 Task: Search one way flight ticket for 3 adults, 3 children in business from Daytona Beach: Daytona Beach International Airport to Raleigh: Raleigh-durham International Airport on 8-5-2023. Choice of flights is Westjet. Number of bags: 1 carry on bag and 3 checked bags. Price is upto 25000. Outbound departure time preference is 7:30.
Action: Mouse moved to (374, 154)
Screenshot: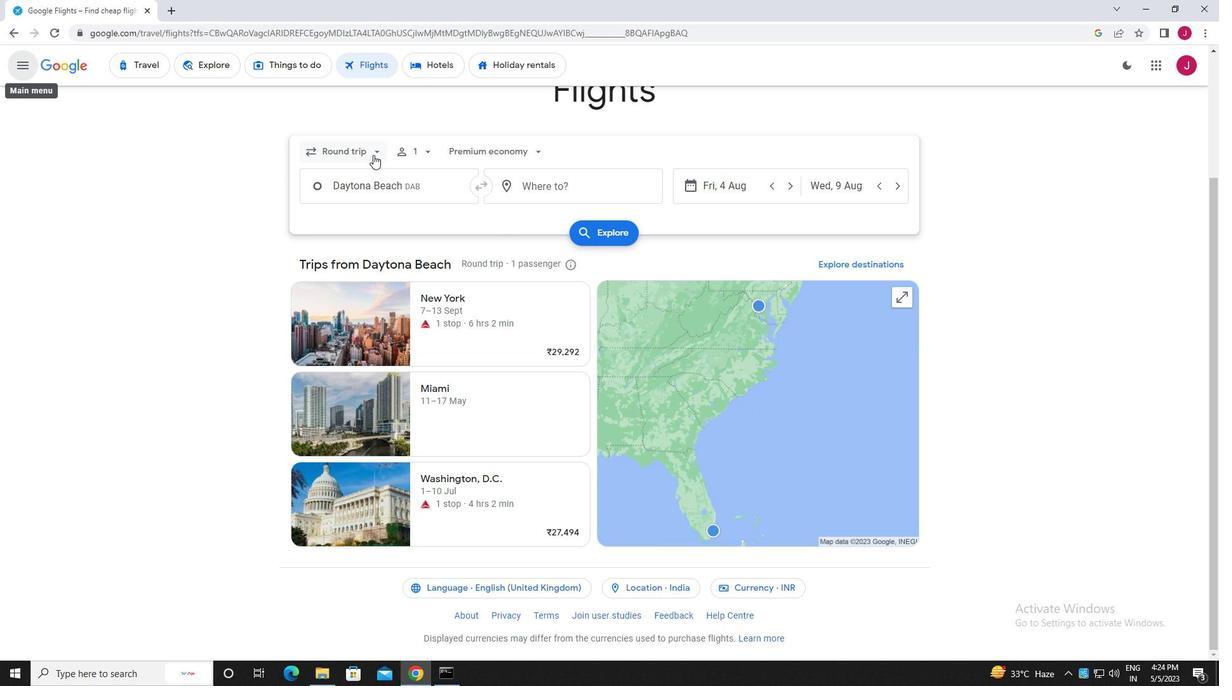 
Action: Mouse pressed left at (374, 154)
Screenshot: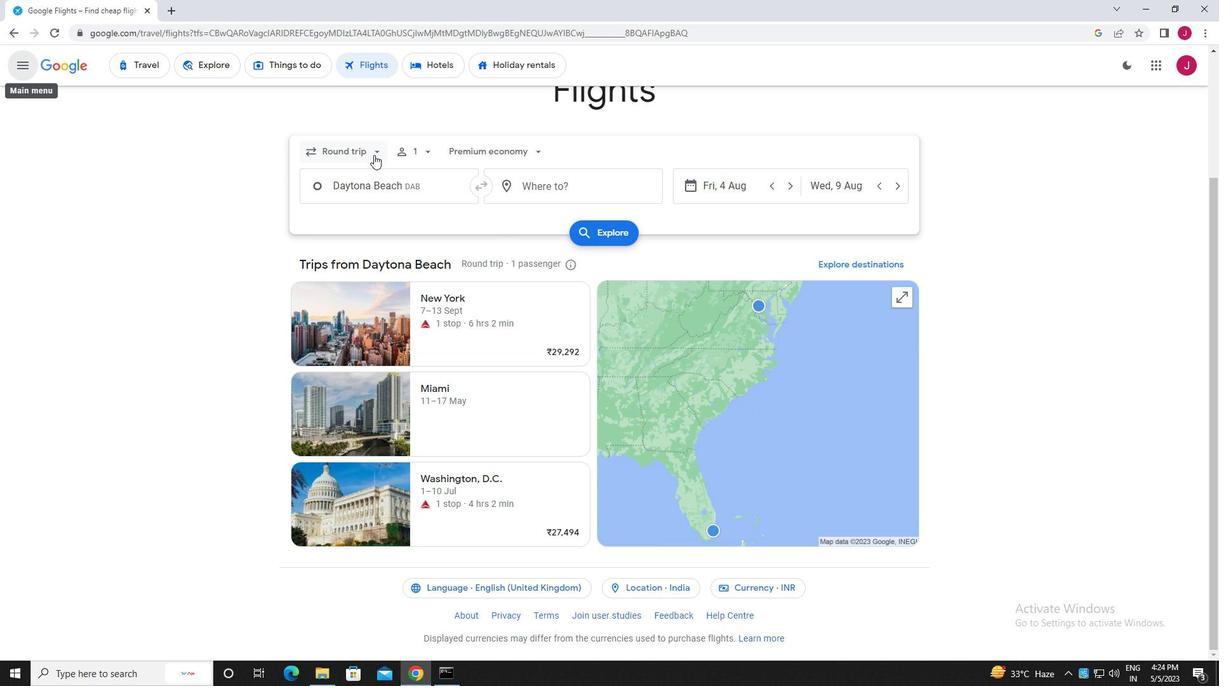 
Action: Mouse moved to (364, 207)
Screenshot: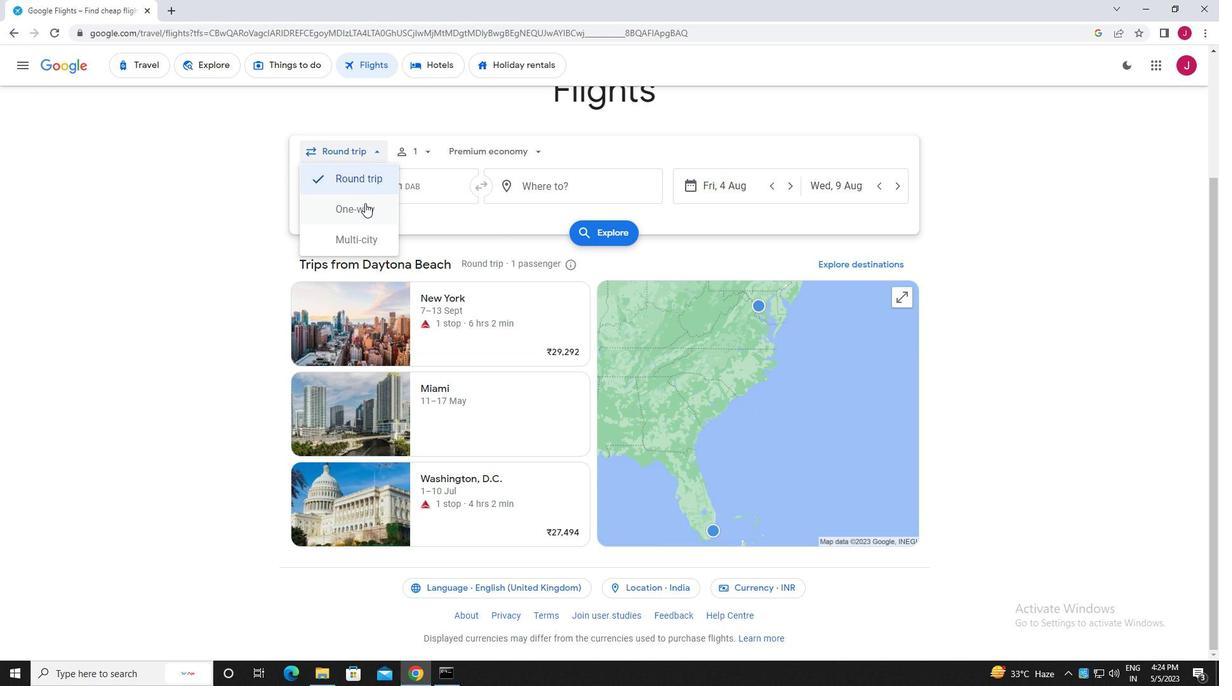 
Action: Mouse pressed left at (364, 207)
Screenshot: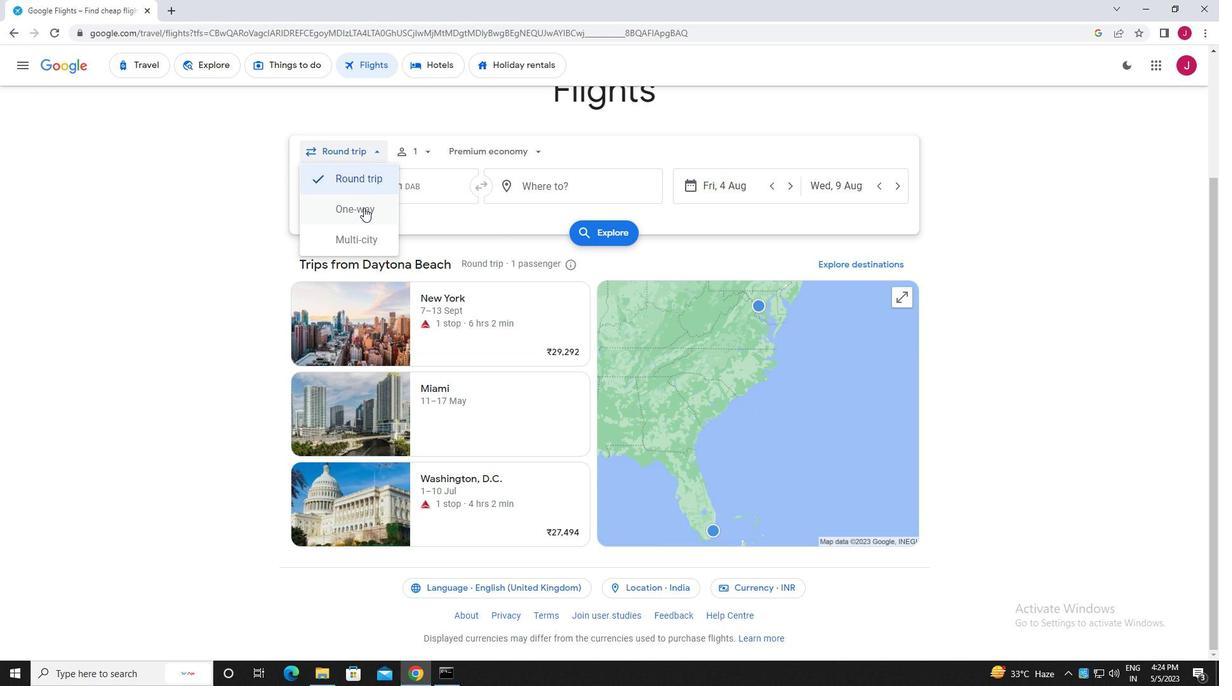 
Action: Mouse moved to (419, 152)
Screenshot: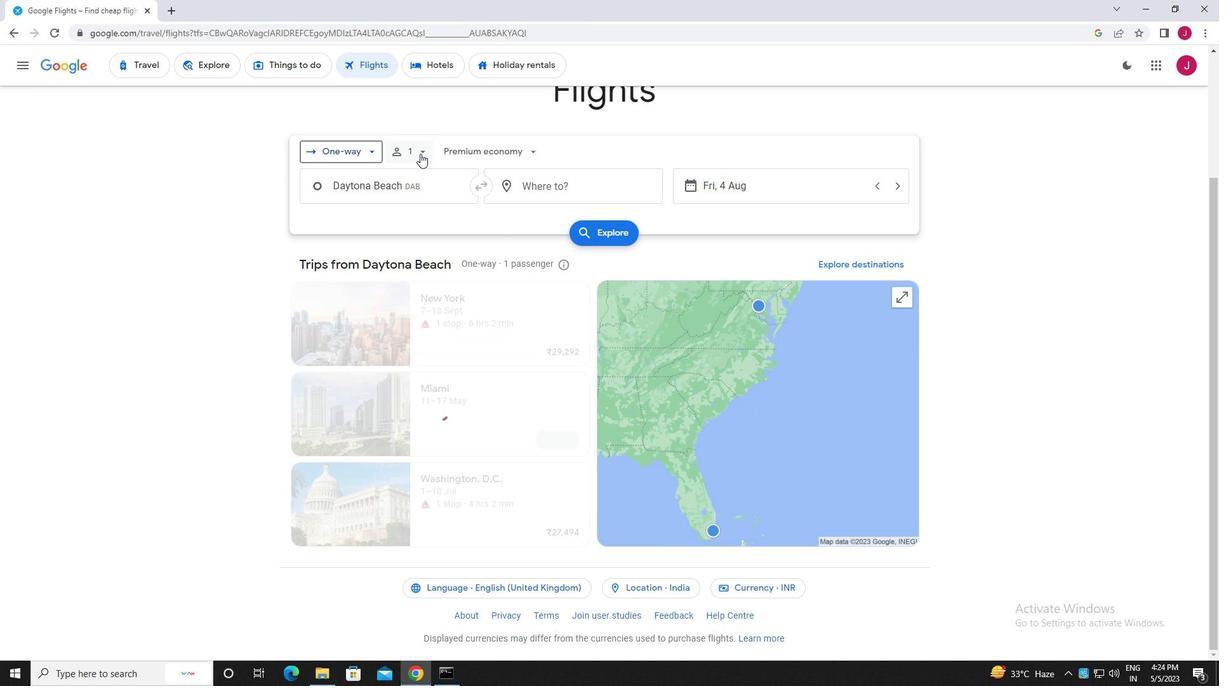 
Action: Mouse pressed left at (419, 152)
Screenshot: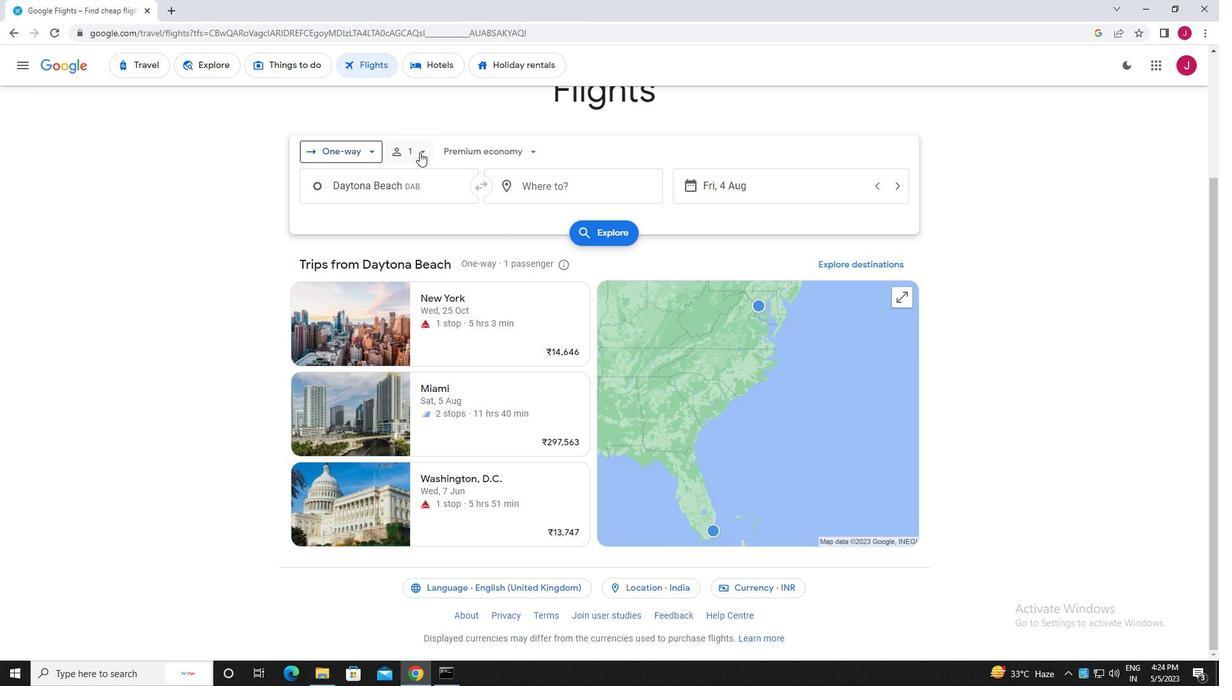 
Action: Mouse moved to (519, 184)
Screenshot: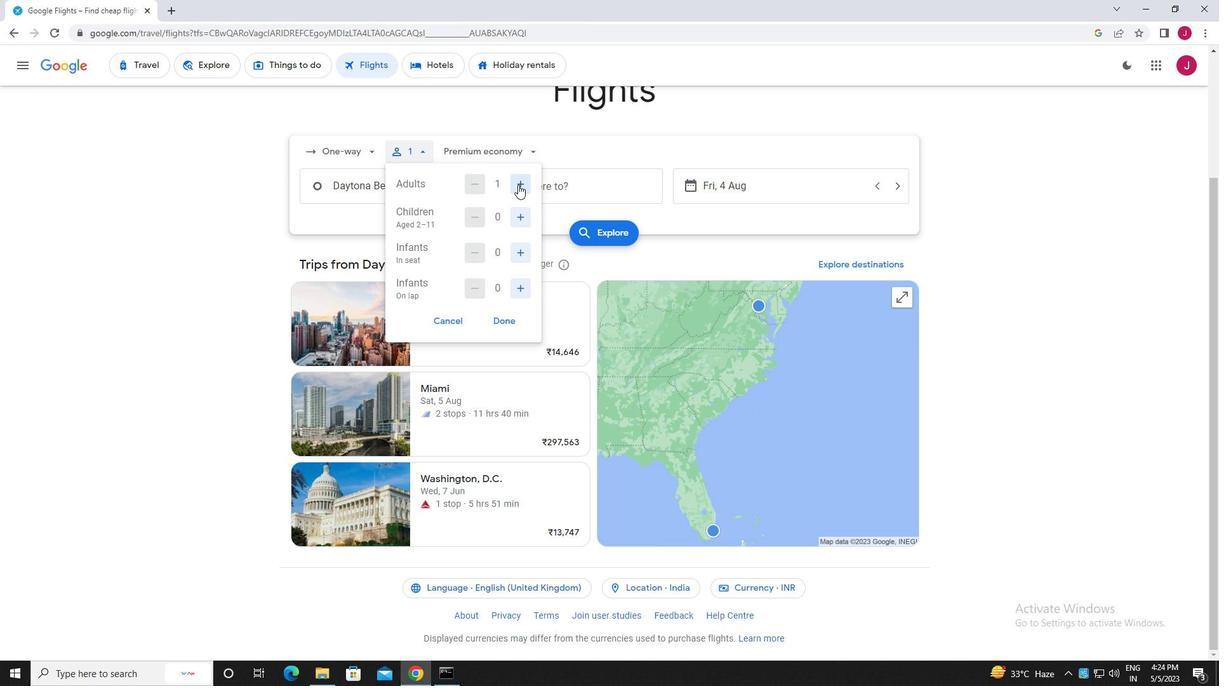 
Action: Mouse pressed left at (519, 184)
Screenshot: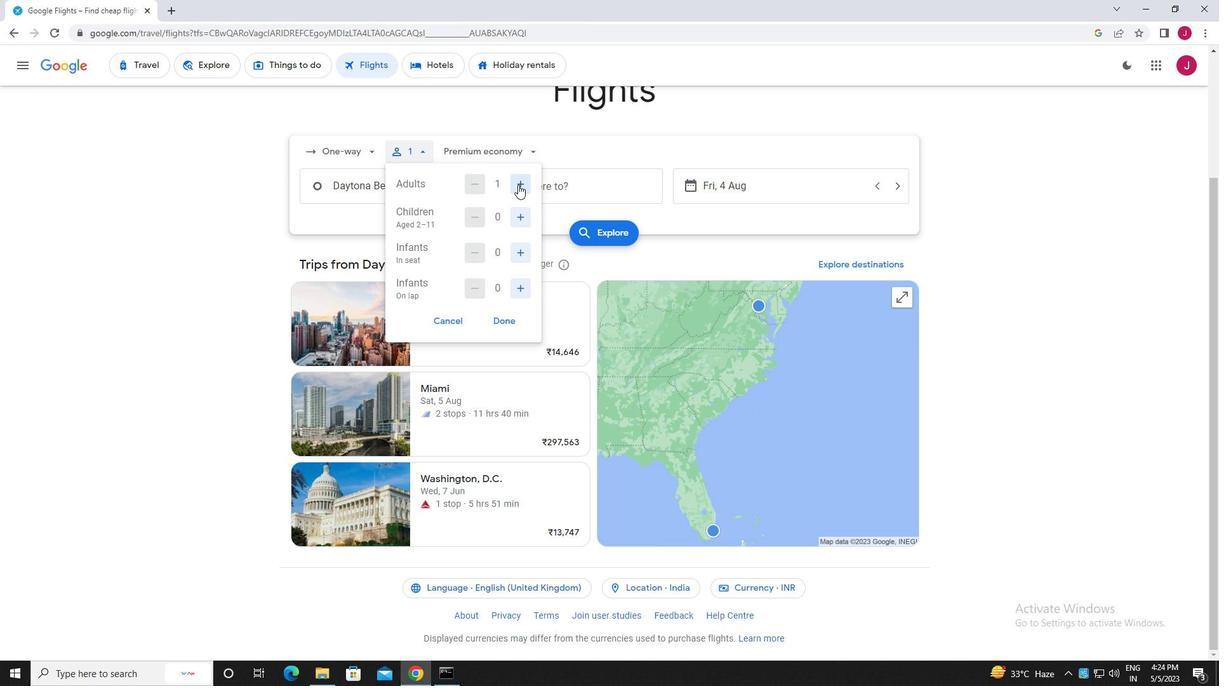 
Action: Mouse pressed left at (519, 184)
Screenshot: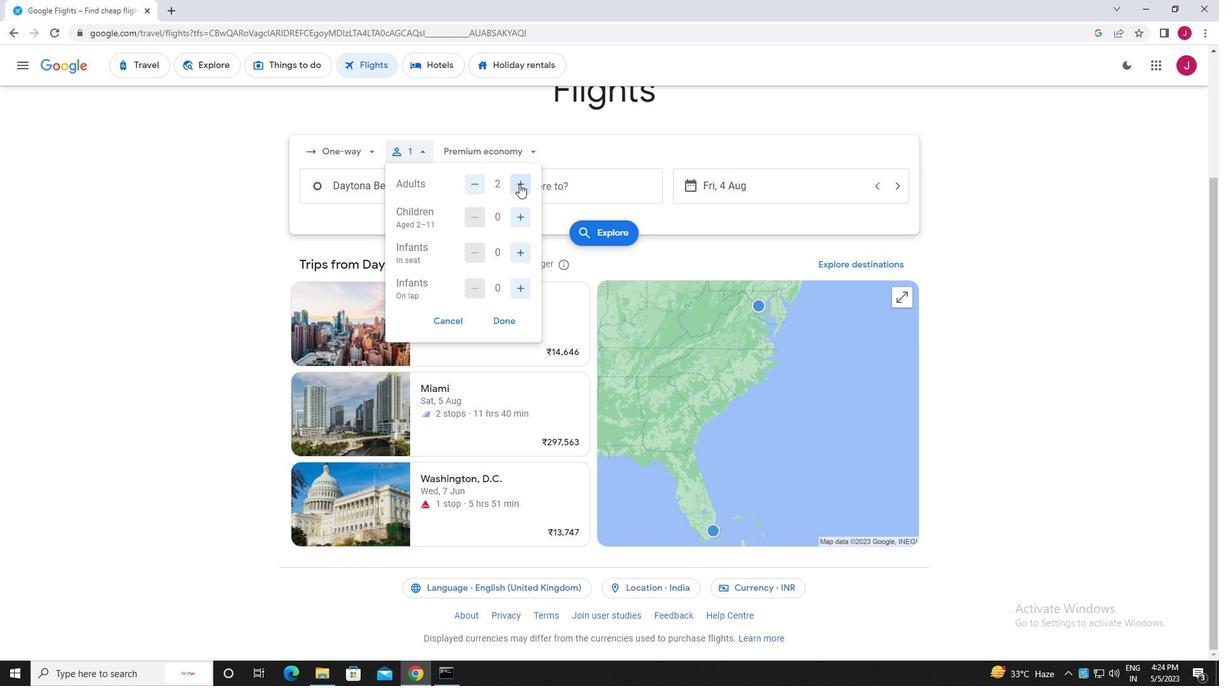 
Action: Mouse moved to (522, 217)
Screenshot: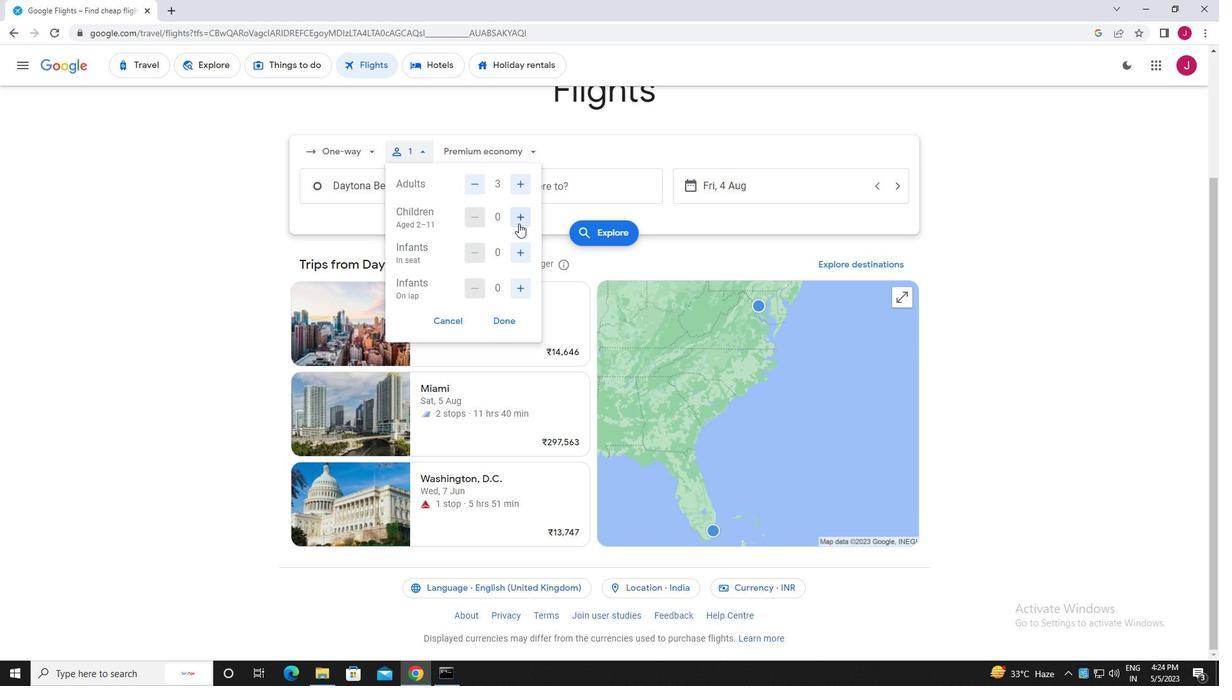 
Action: Mouse pressed left at (522, 217)
Screenshot: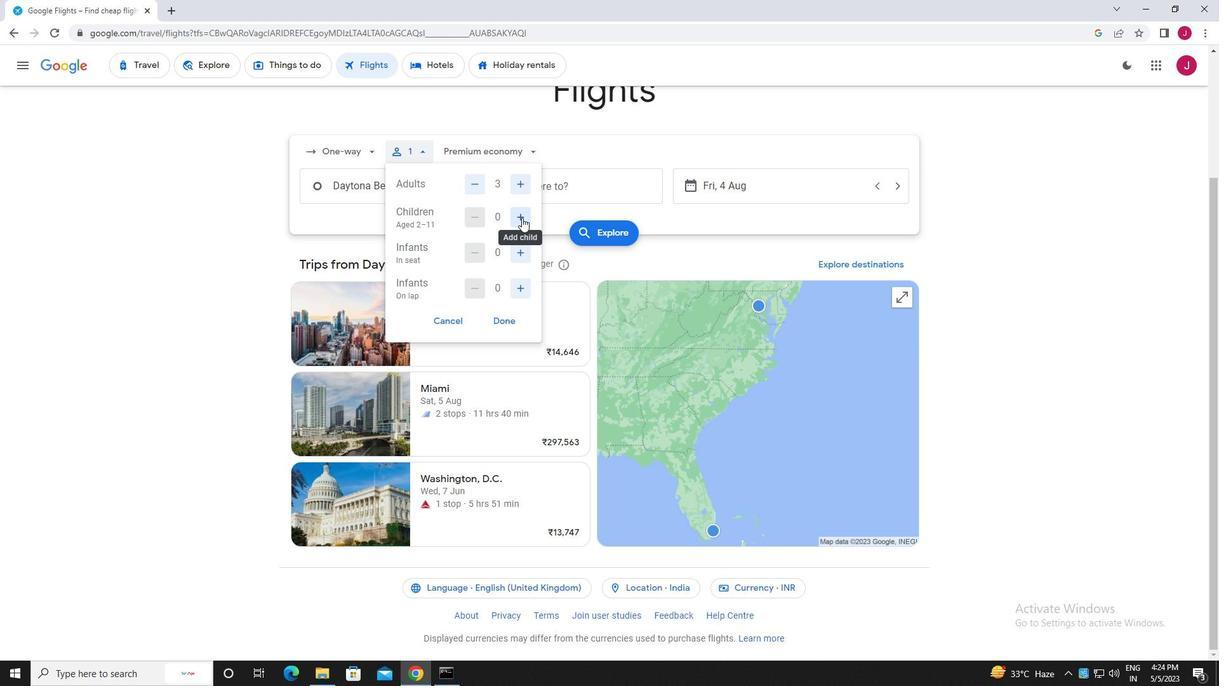 
Action: Mouse moved to (522, 217)
Screenshot: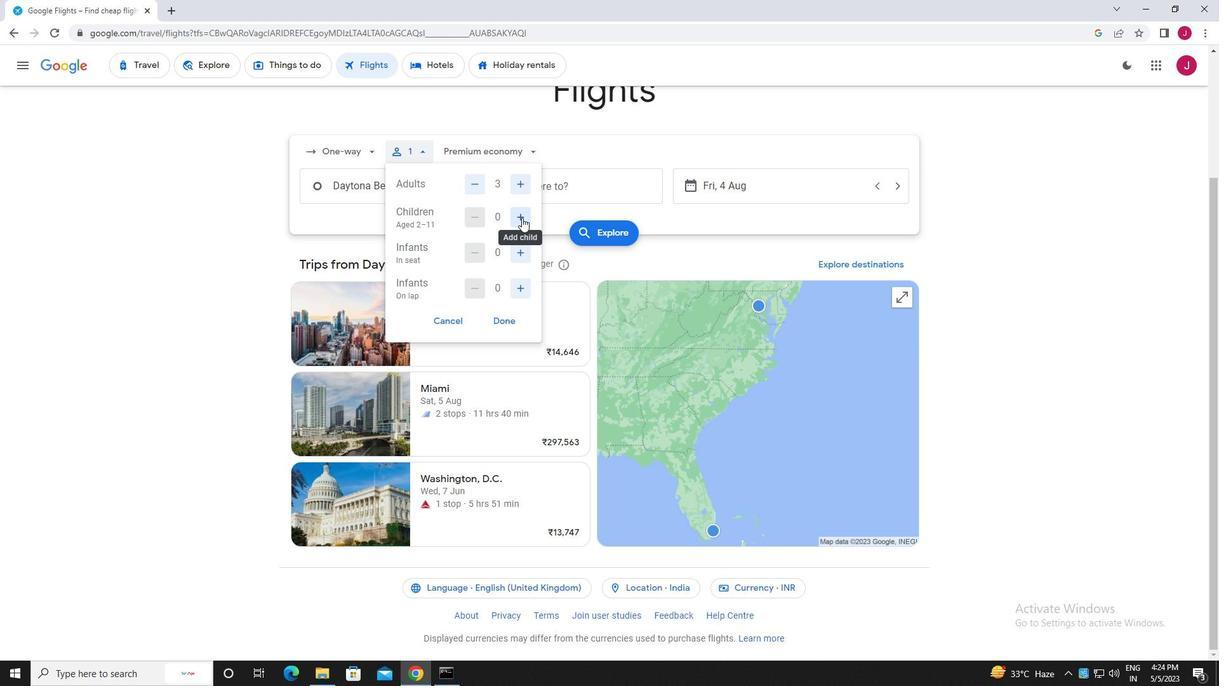 
Action: Mouse pressed left at (522, 217)
Screenshot: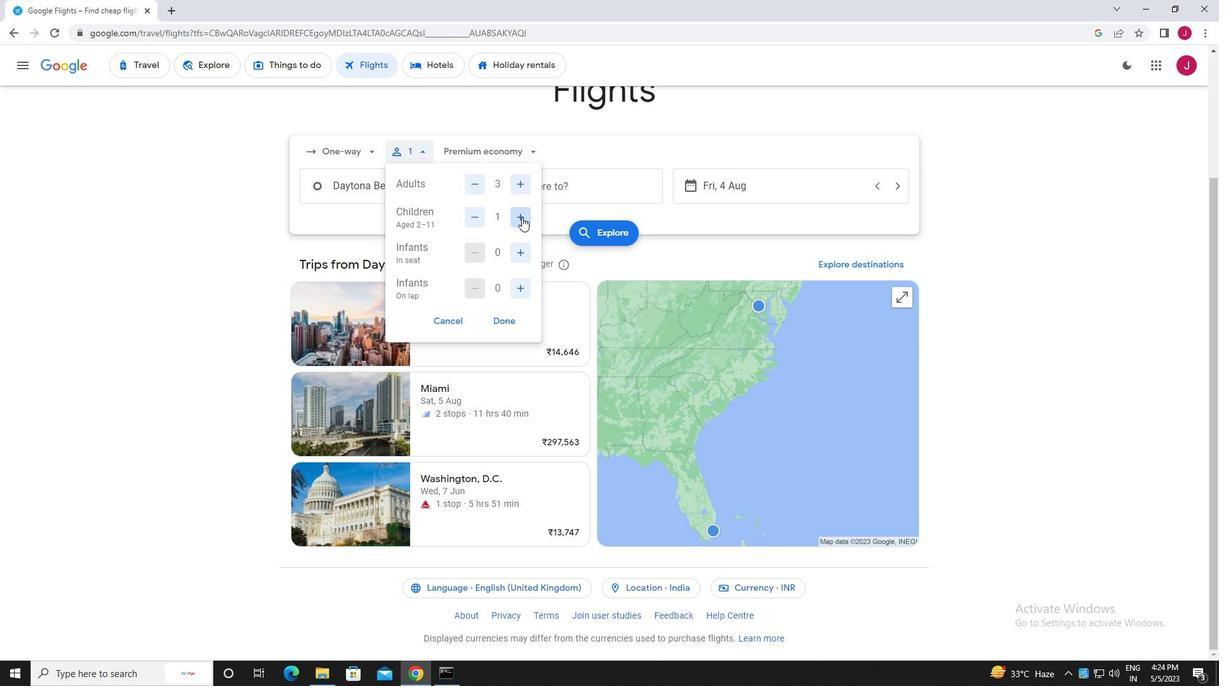 
Action: Mouse pressed left at (522, 217)
Screenshot: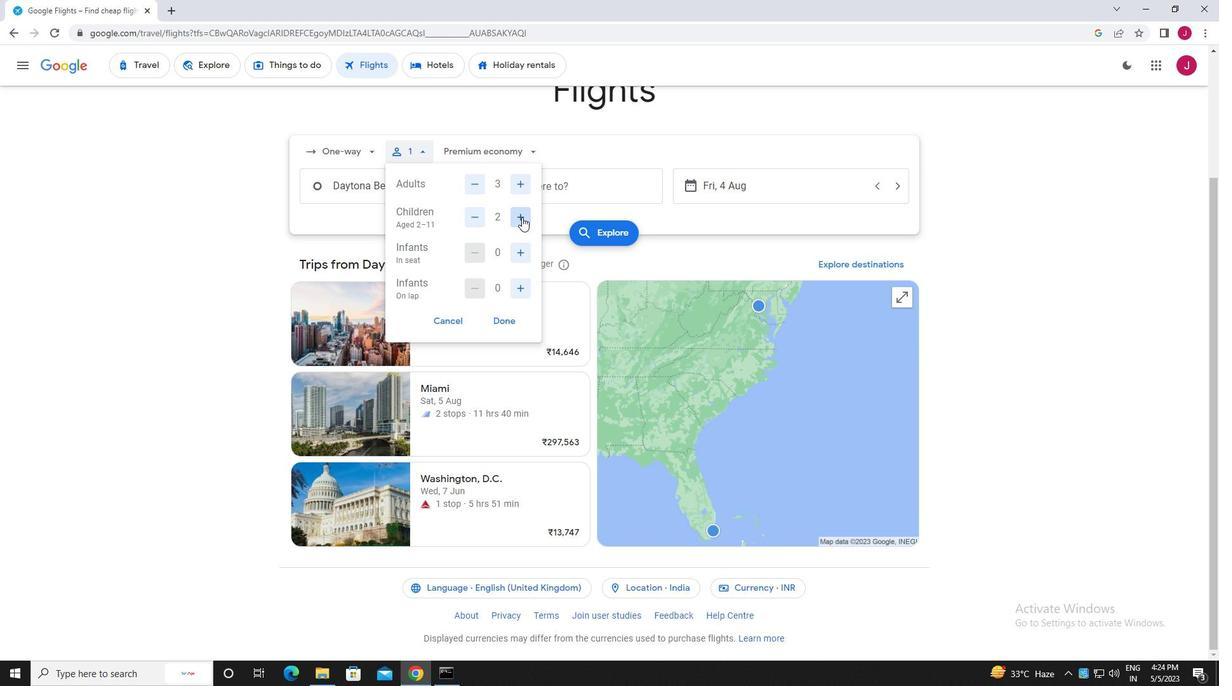 
Action: Mouse moved to (508, 319)
Screenshot: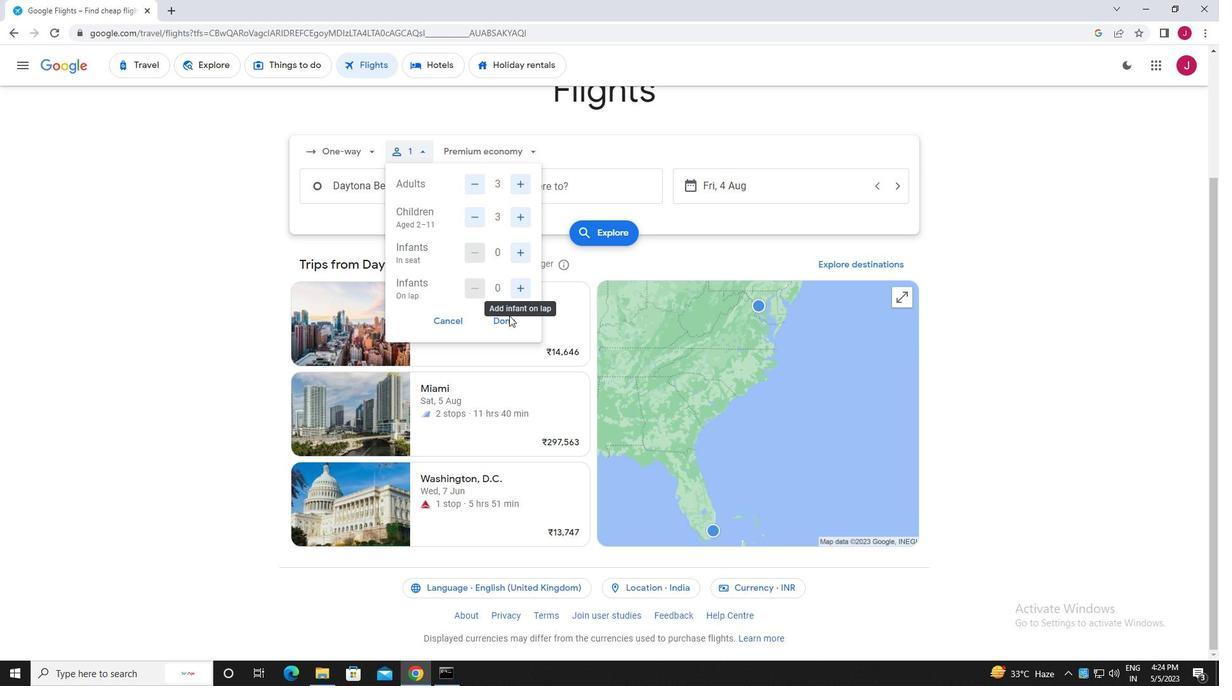 
Action: Mouse pressed left at (508, 319)
Screenshot: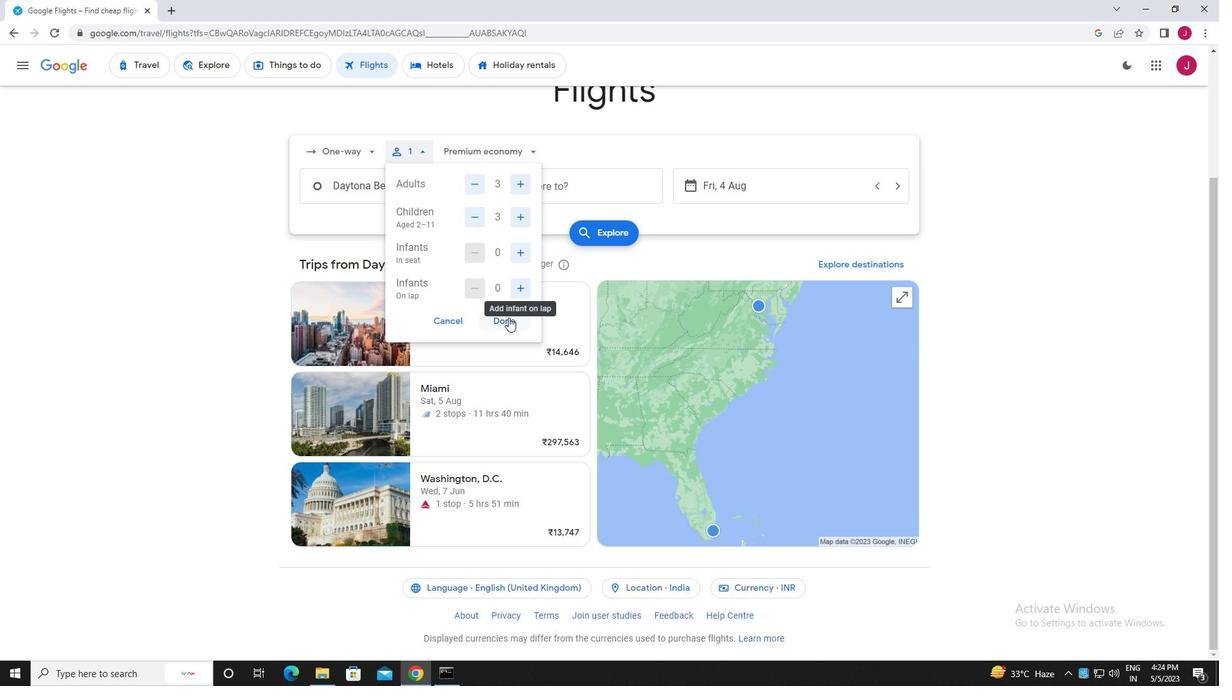
Action: Mouse moved to (485, 148)
Screenshot: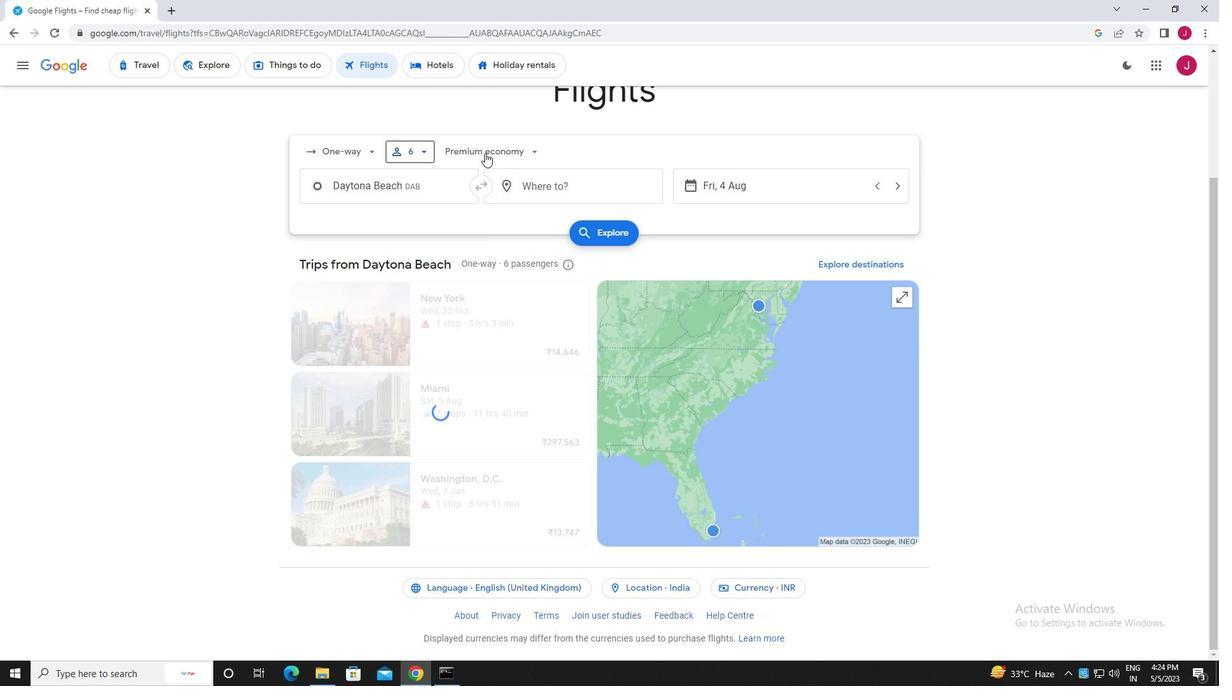 
Action: Mouse pressed left at (485, 148)
Screenshot: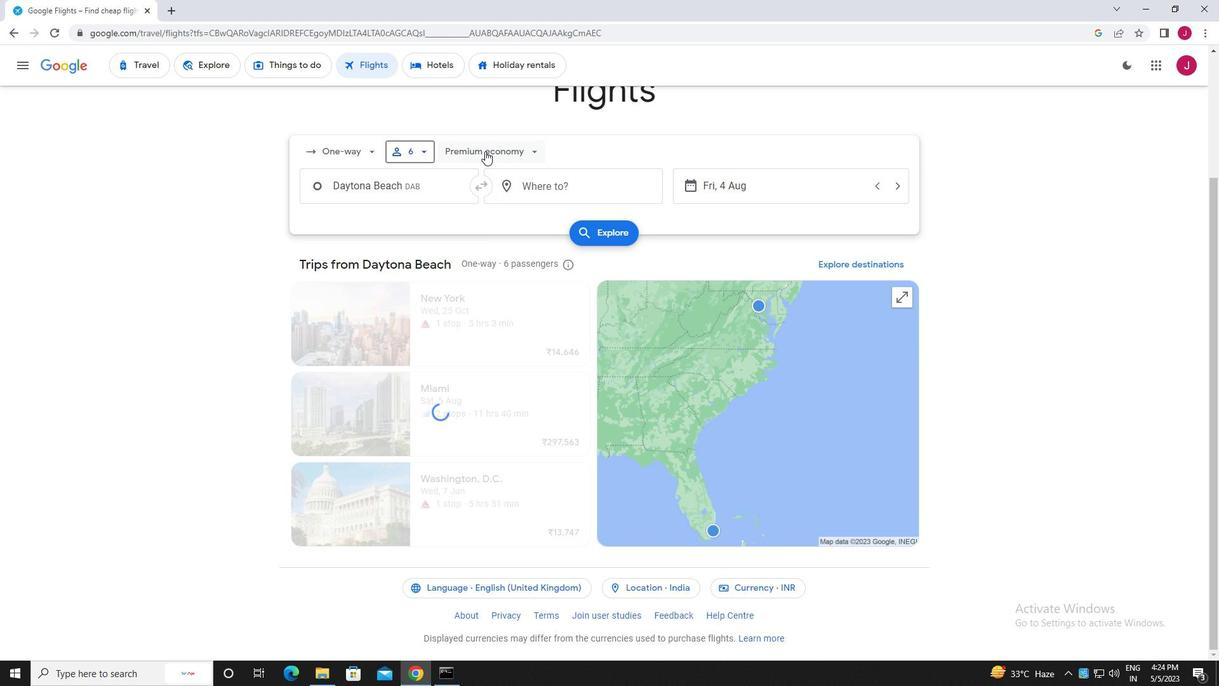 
Action: Mouse moved to (498, 239)
Screenshot: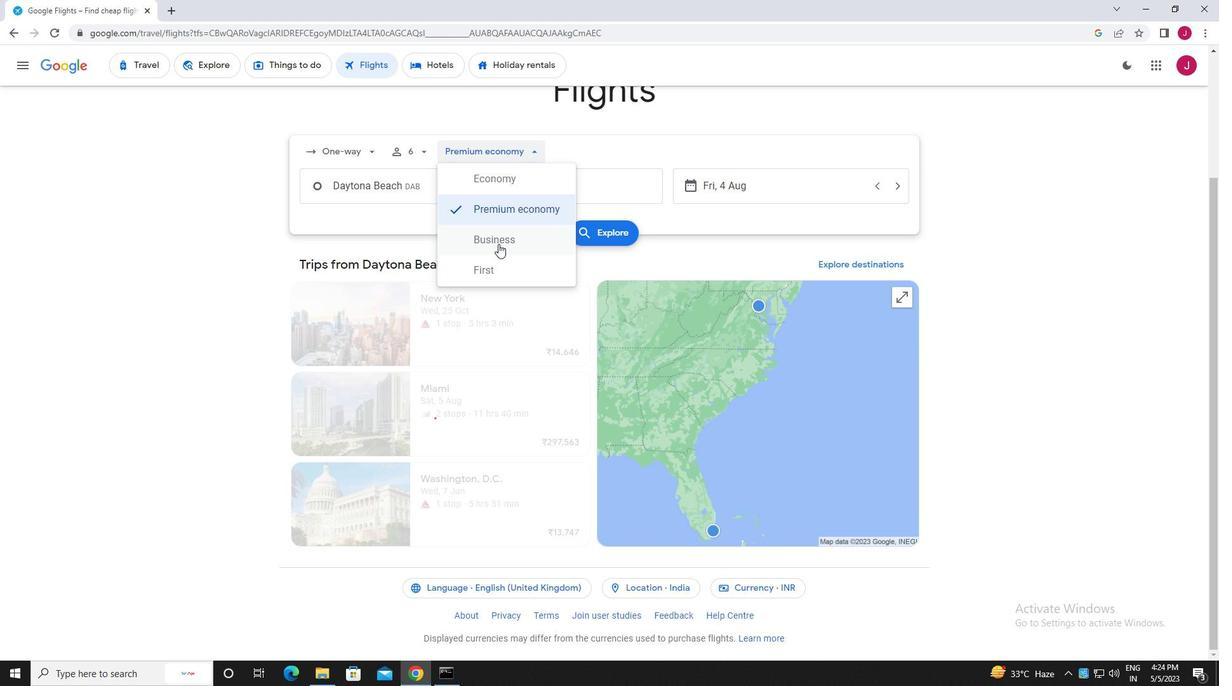 
Action: Mouse pressed left at (498, 239)
Screenshot: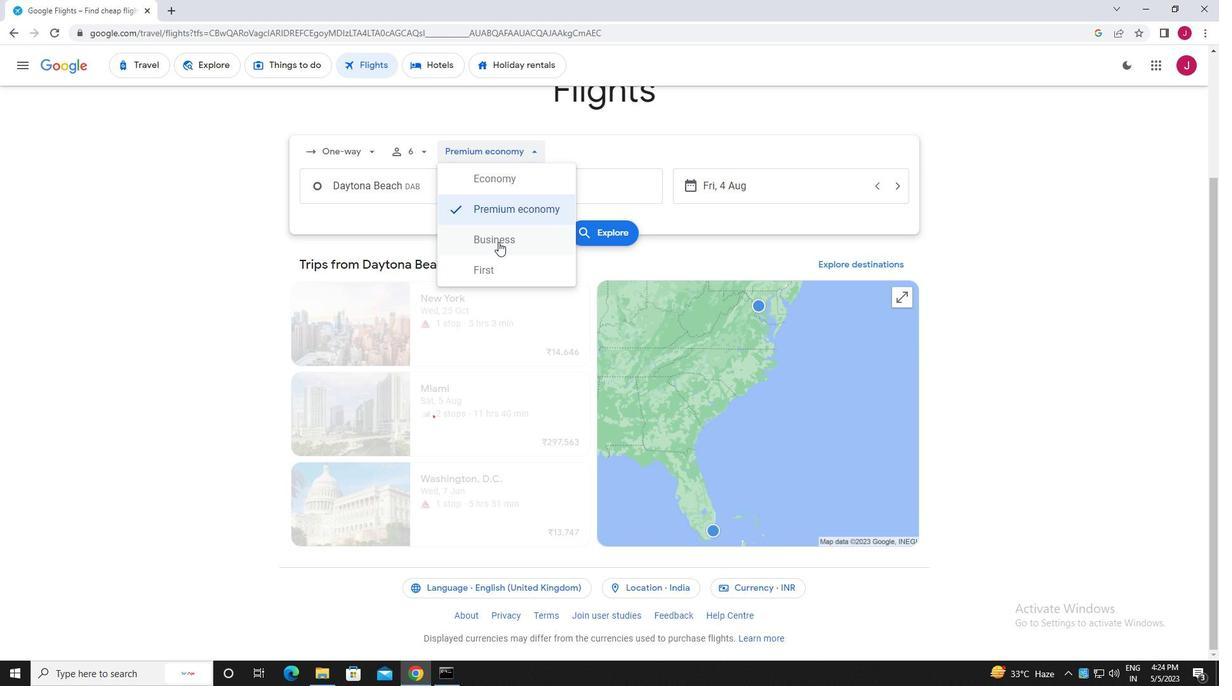 
Action: Mouse moved to (430, 188)
Screenshot: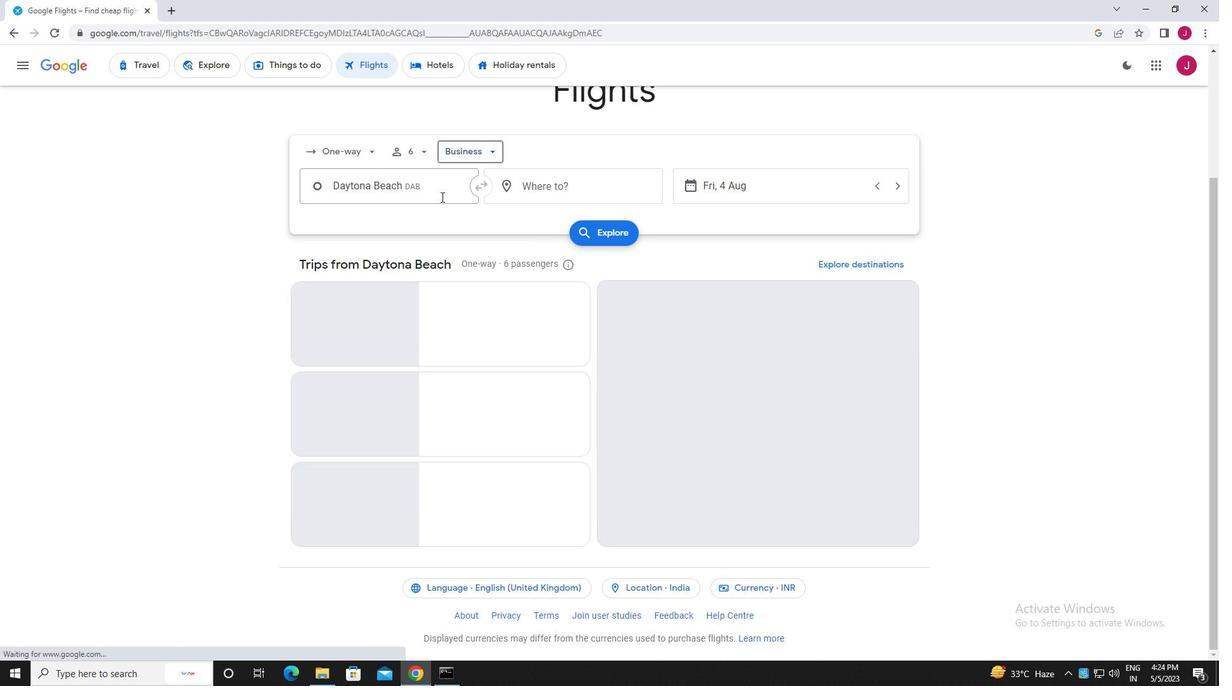 
Action: Mouse pressed left at (430, 188)
Screenshot: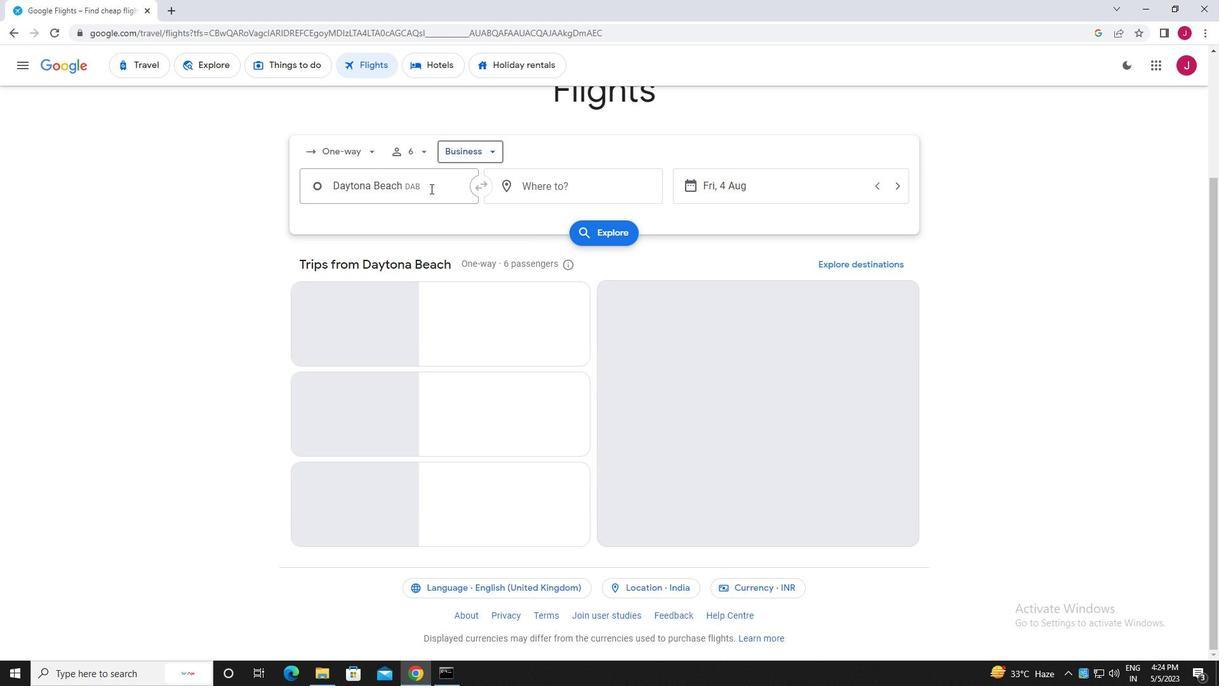 
Action: Key pressed daytona<Key.space>beach
Screenshot: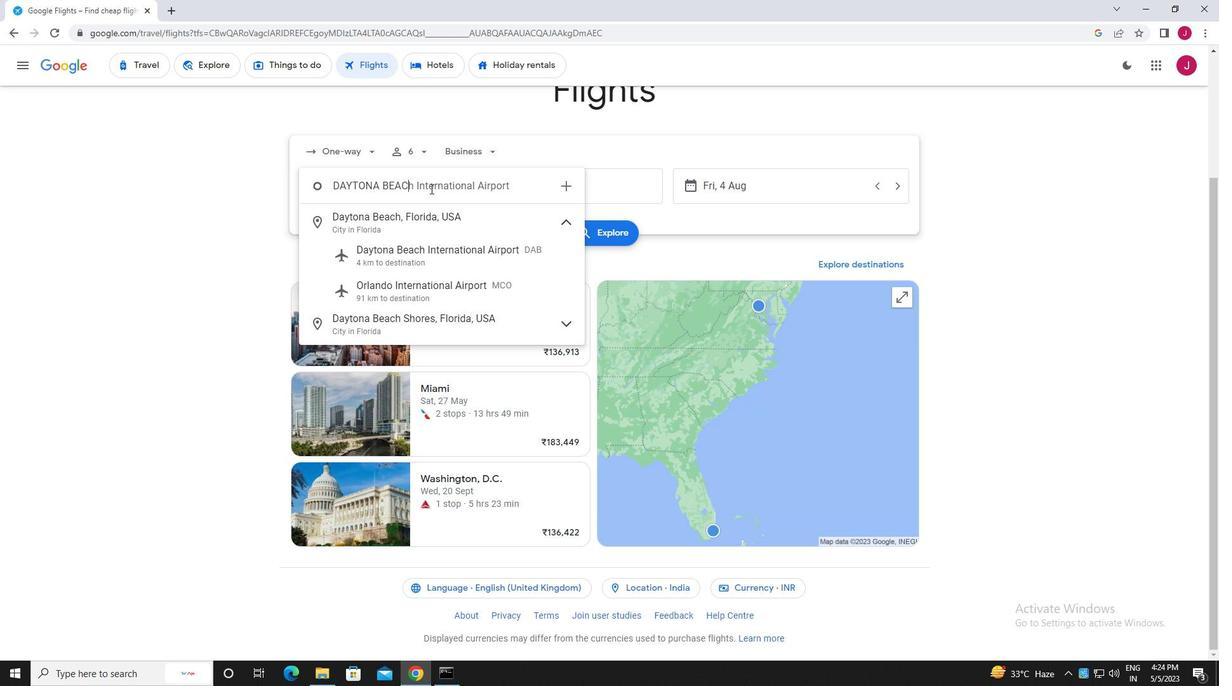 
Action: Mouse moved to (452, 253)
Screenshot: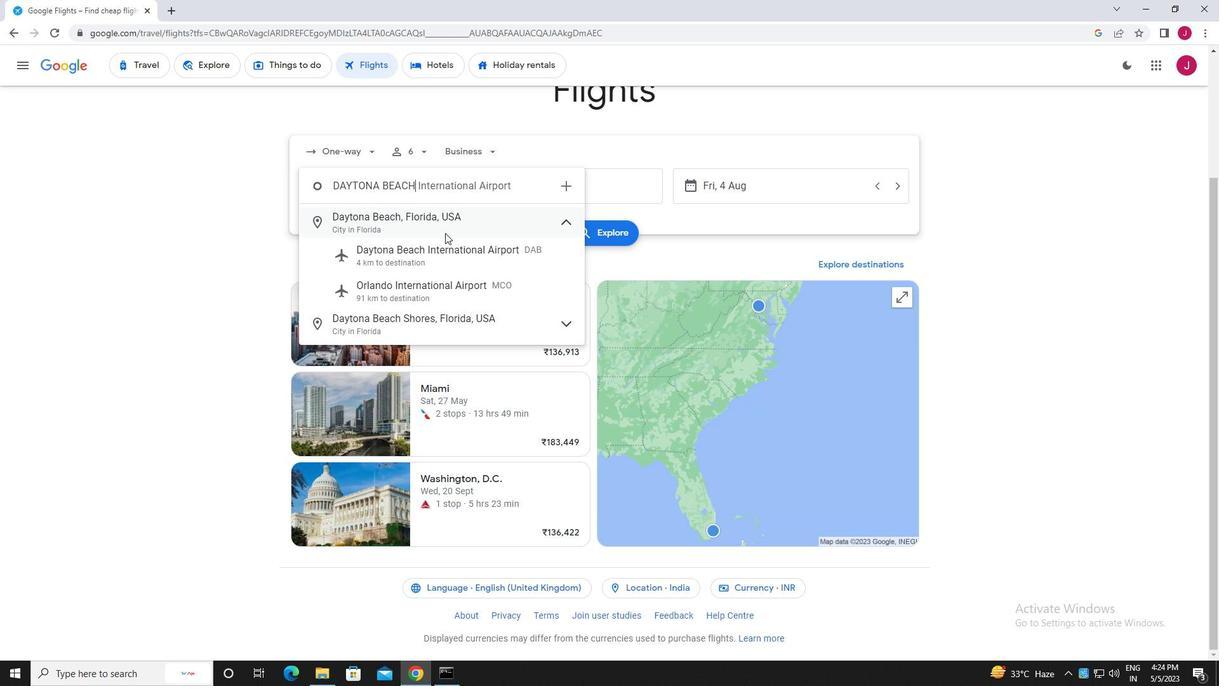 
Action: Mouse pressed left at (452, 253)
Screenshot: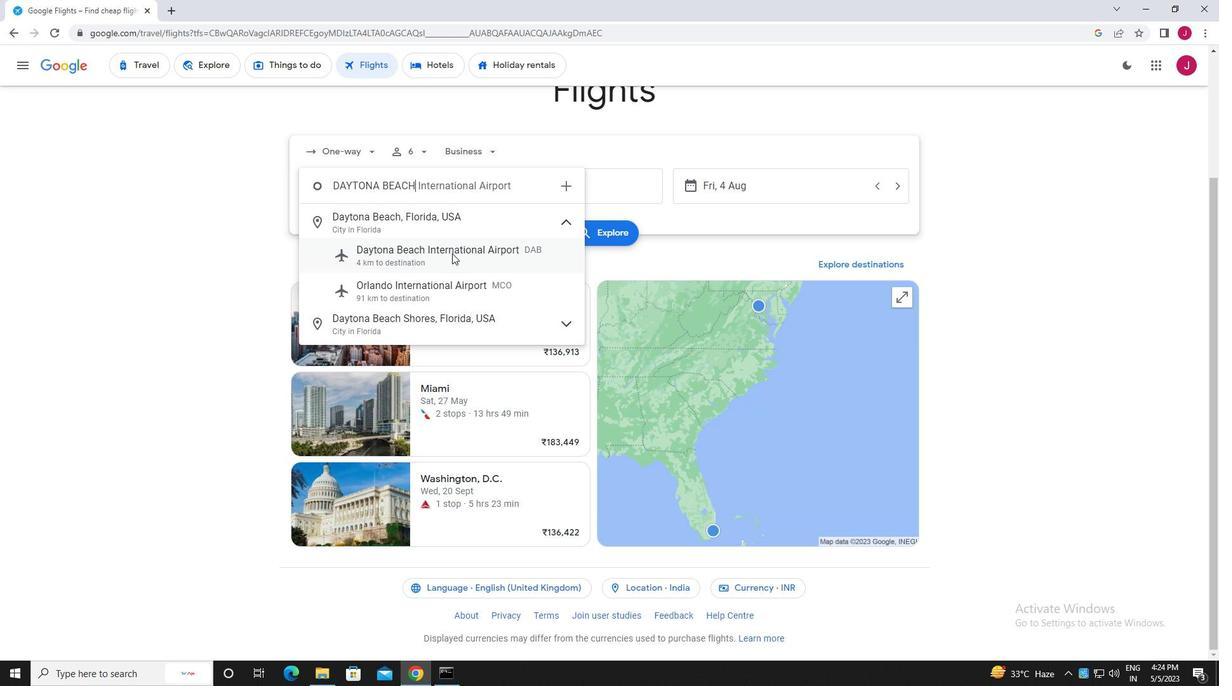 
Action: Mouse moved to (559, 191)
Screenshot: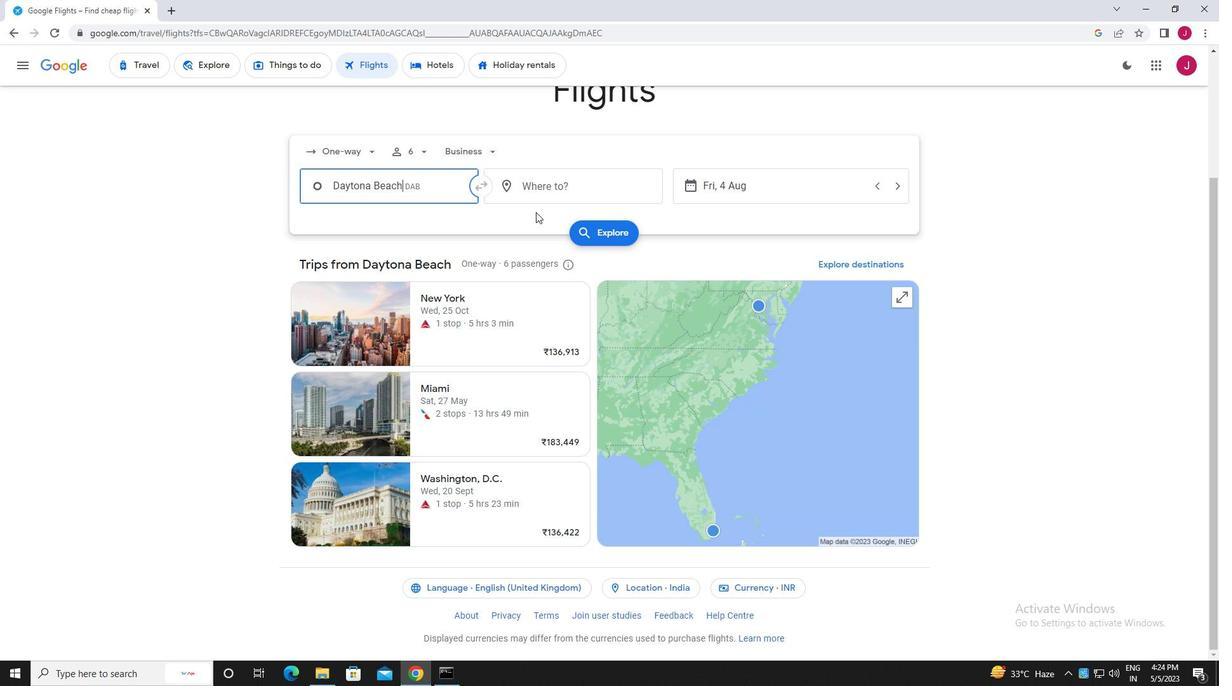 
Action: Mouse pressed left at (559, 191)
Screenshot: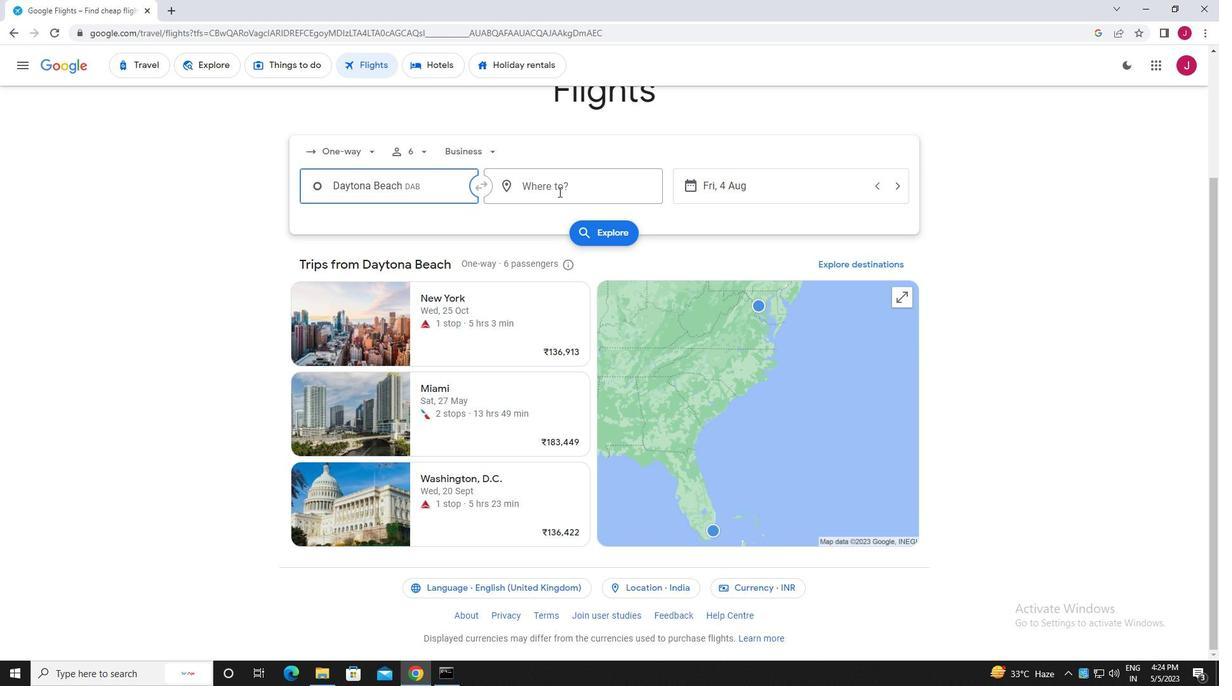 
Action: Key pressed raleigh
Screenshot: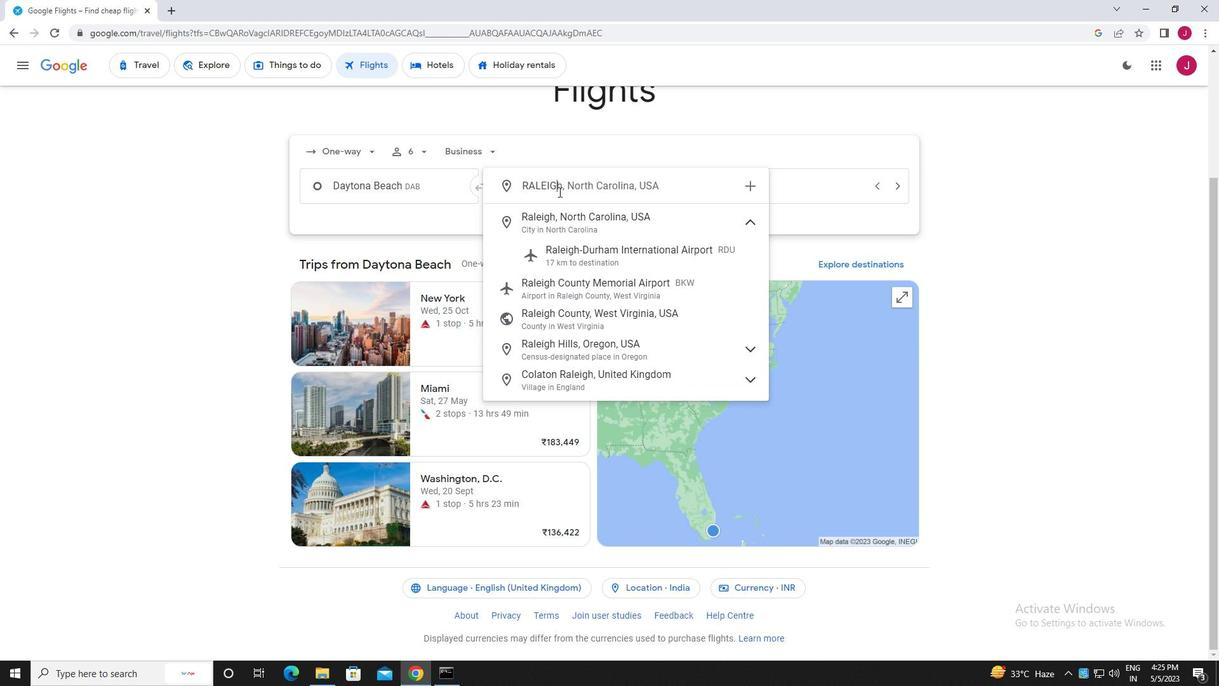 
Action: Mouse moved to (619, 252)
Screenshot: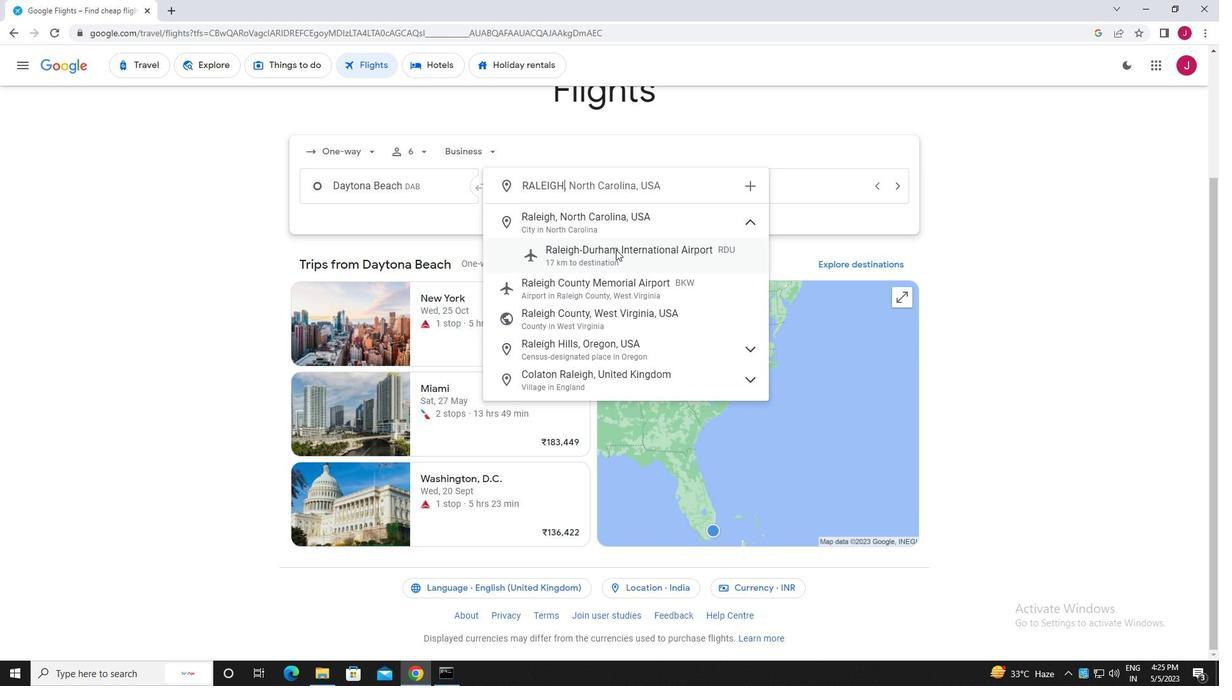 
Action: Mouse pressed left at (619, 252)
Screenshot: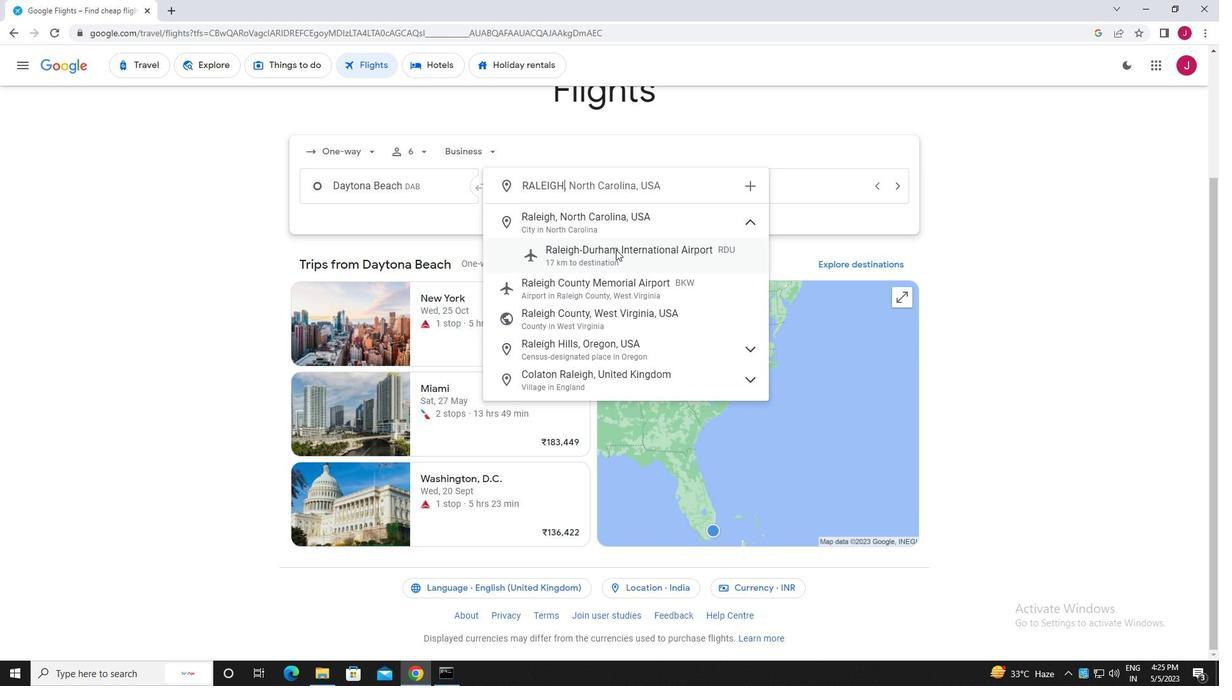 
Action: Mouse moved to (744, 189)
Screenshot: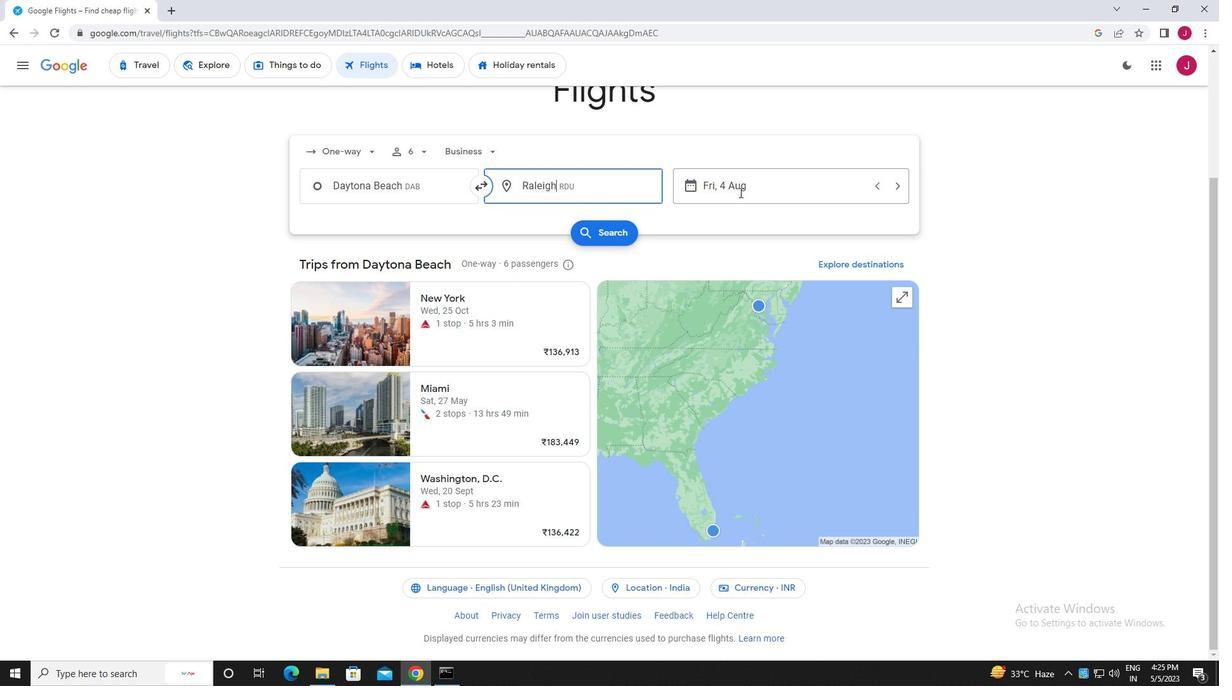 
Action: Mouse pressed left at (744, 189)
Screenshot: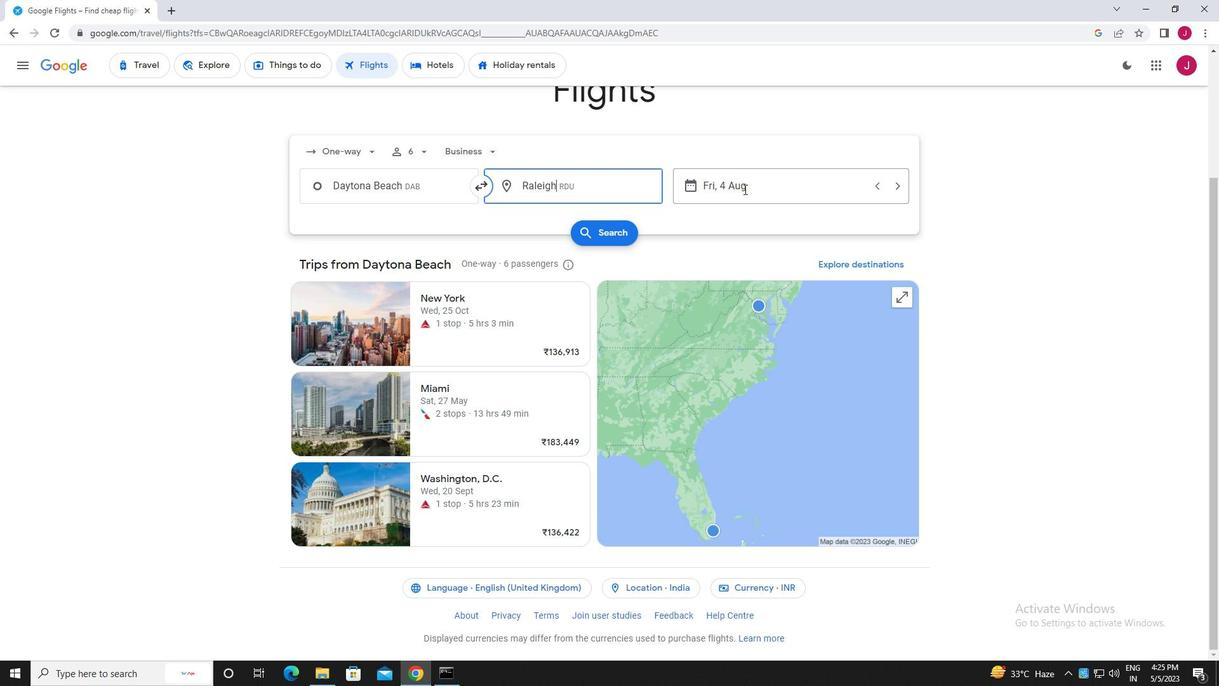 
Action: Mouse moved to (641, 289)
Screenshot: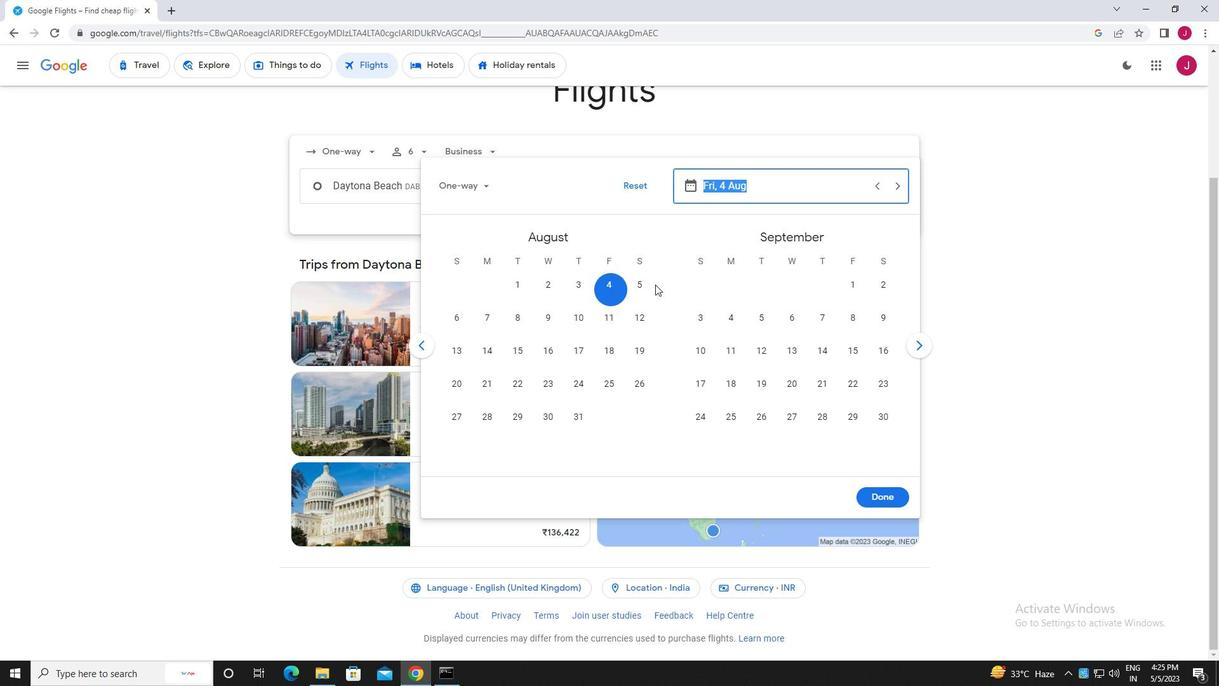 
Action: Mouse pressed left at (641, 289)
Screenshot: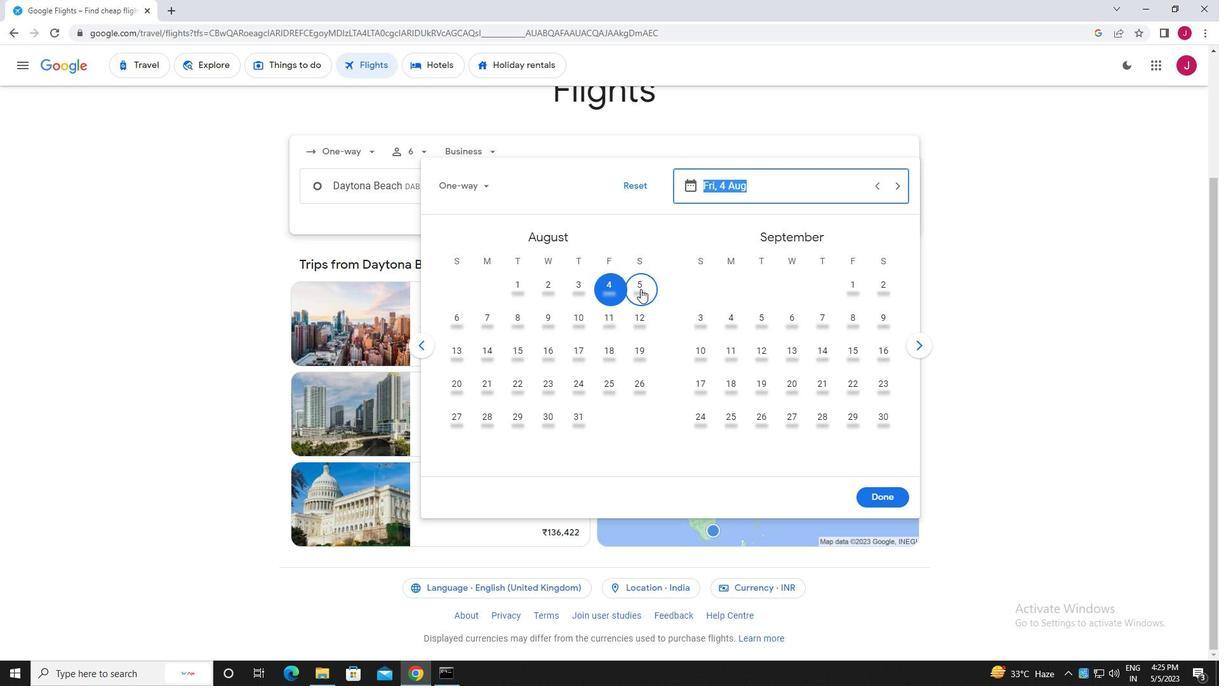 
Action: Mouse moved to (872, 493)
Screenshot: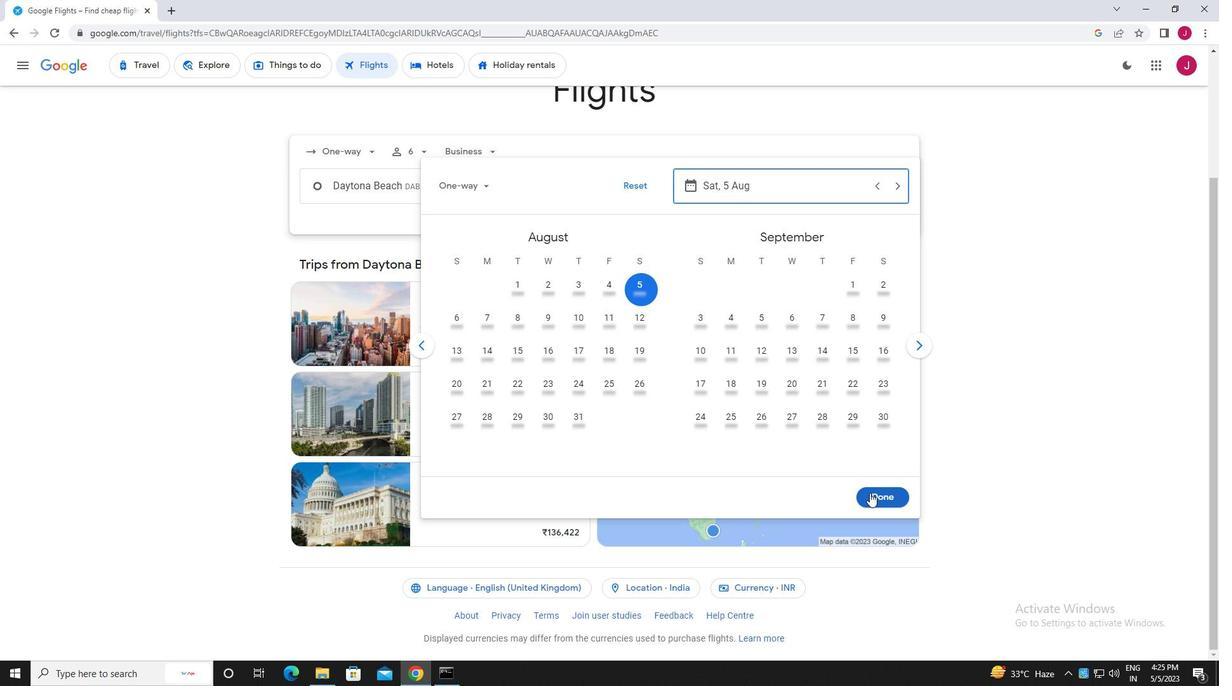 
Action: Mouse pressed left at (872, 493)
Screenshot: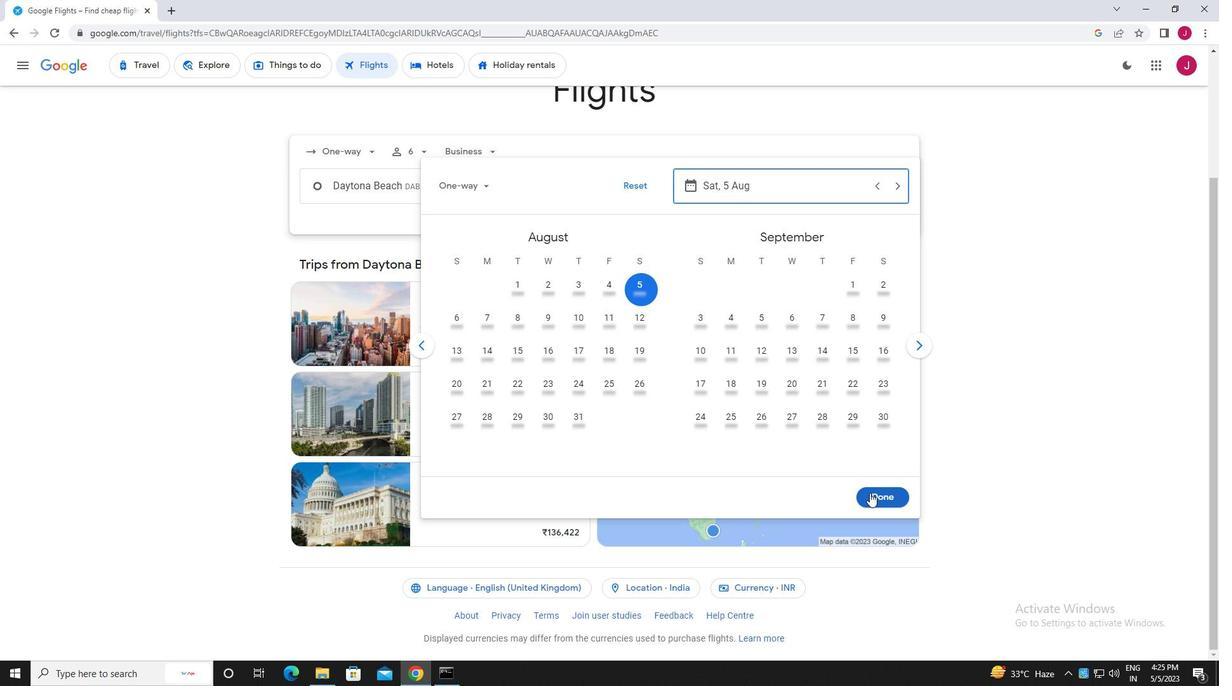 
Action: Mouse moved to (615, 231)
Screenshot: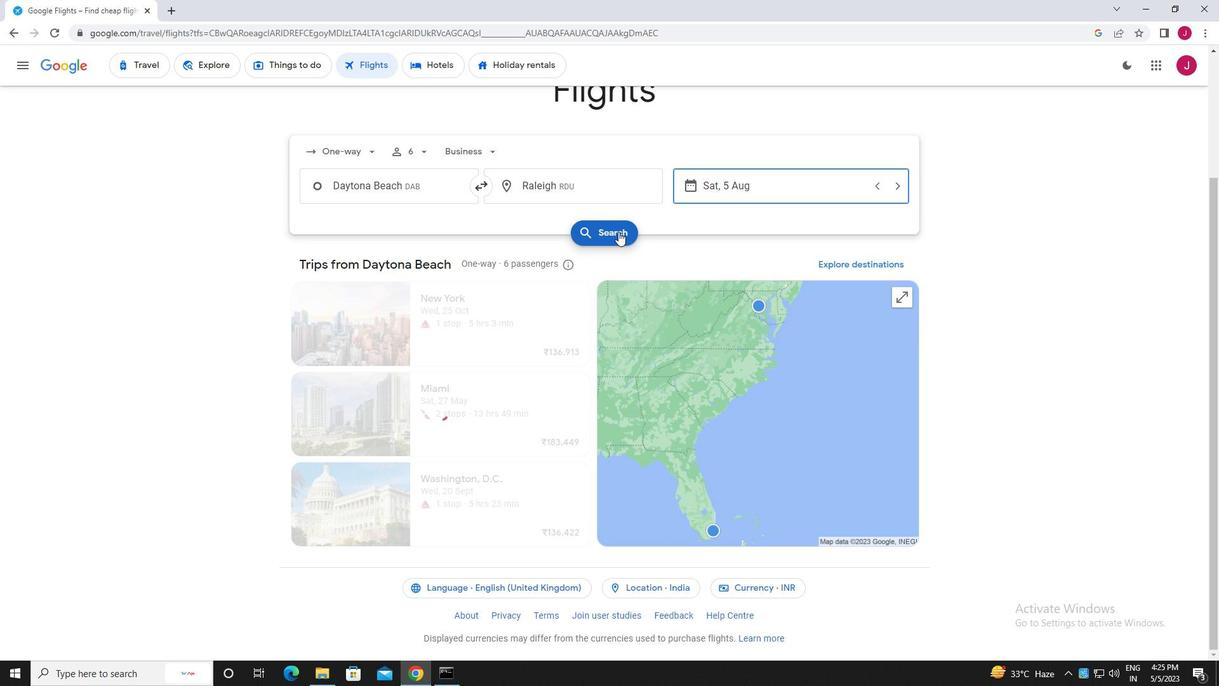 
Action: Mouse pressed left at (615, 231)
Screenshot: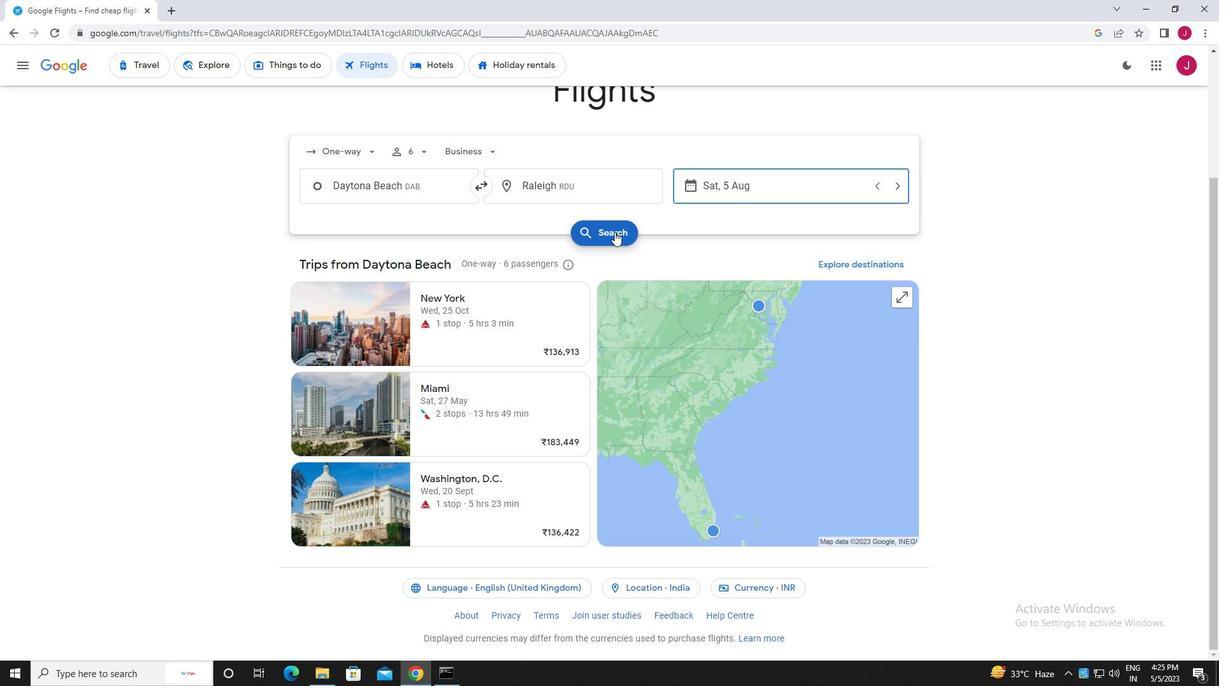 
Action: Mouse moved to (428, 305)
Screenshot: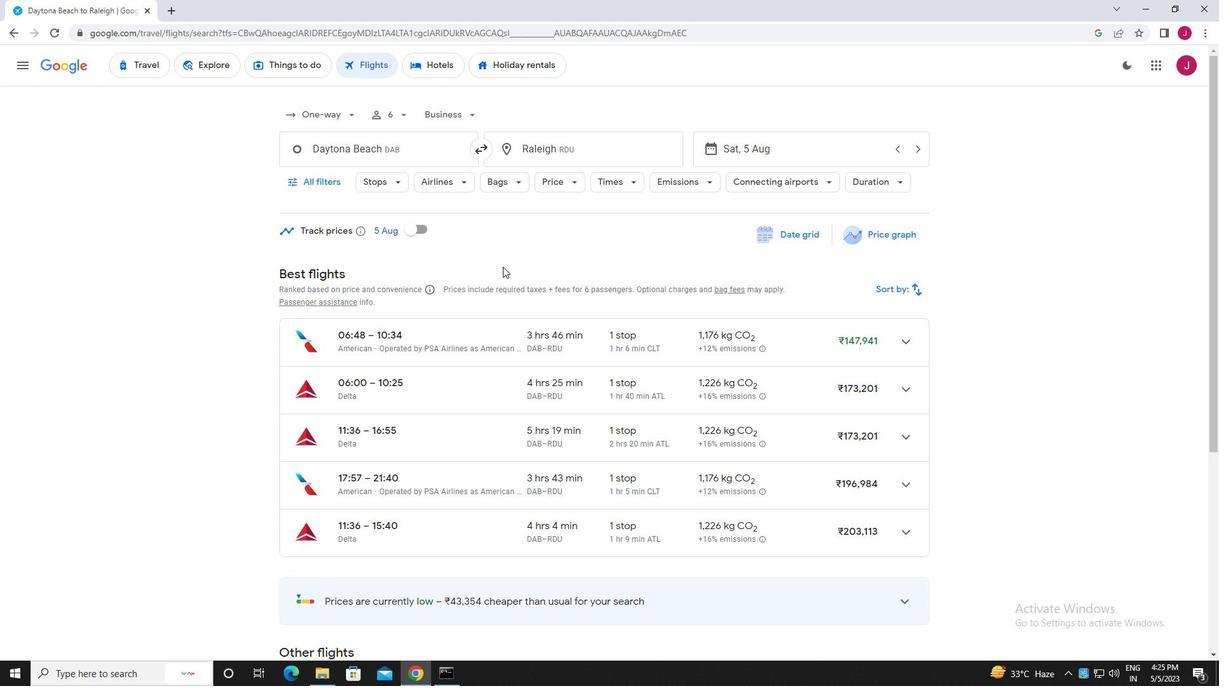 
Action: Mouse scrolled (428, 304) with delta (0, 0)
Screenshot: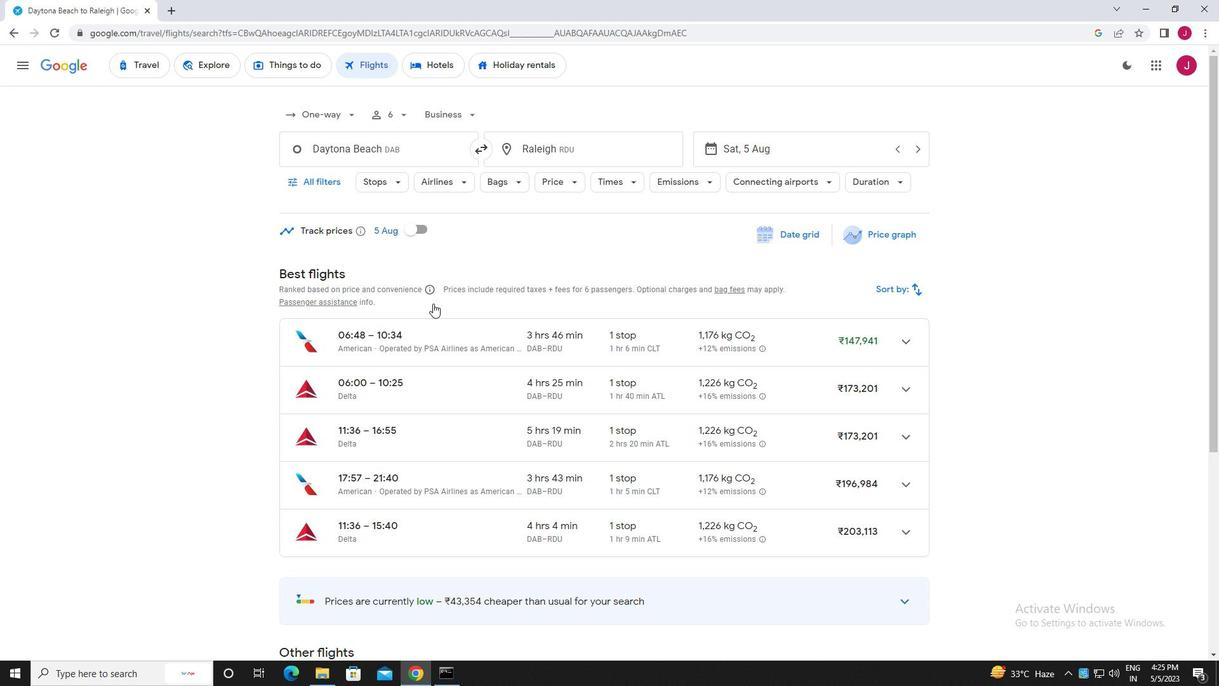
Action: Mouse moved to (320, 117)
Screenshot: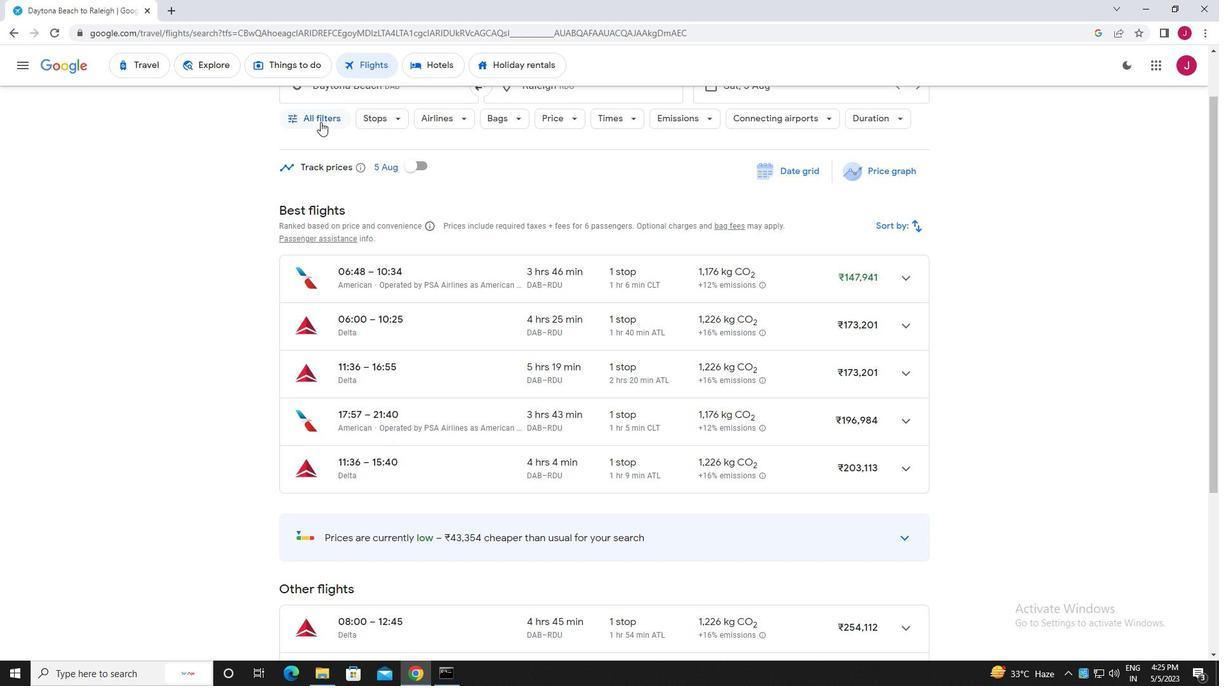 
Action: Mouse pressed left at (320, 117)
Screenshot: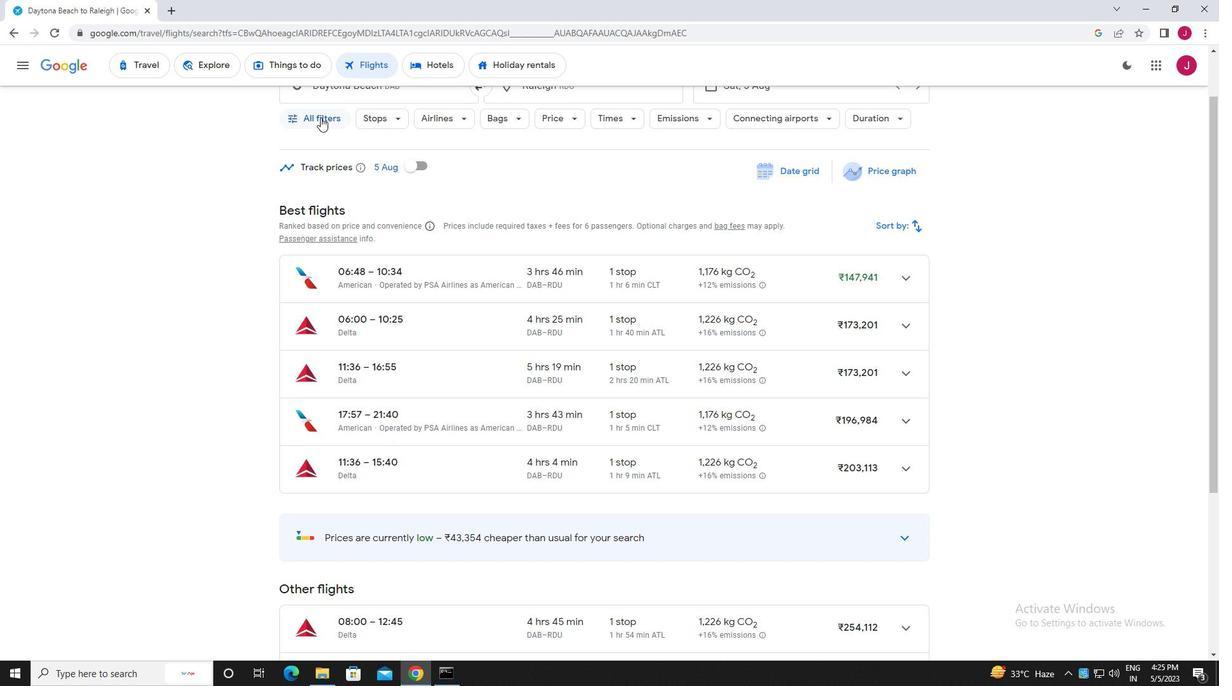 
Action: Mouse moved to (418, 245)
Screenshot: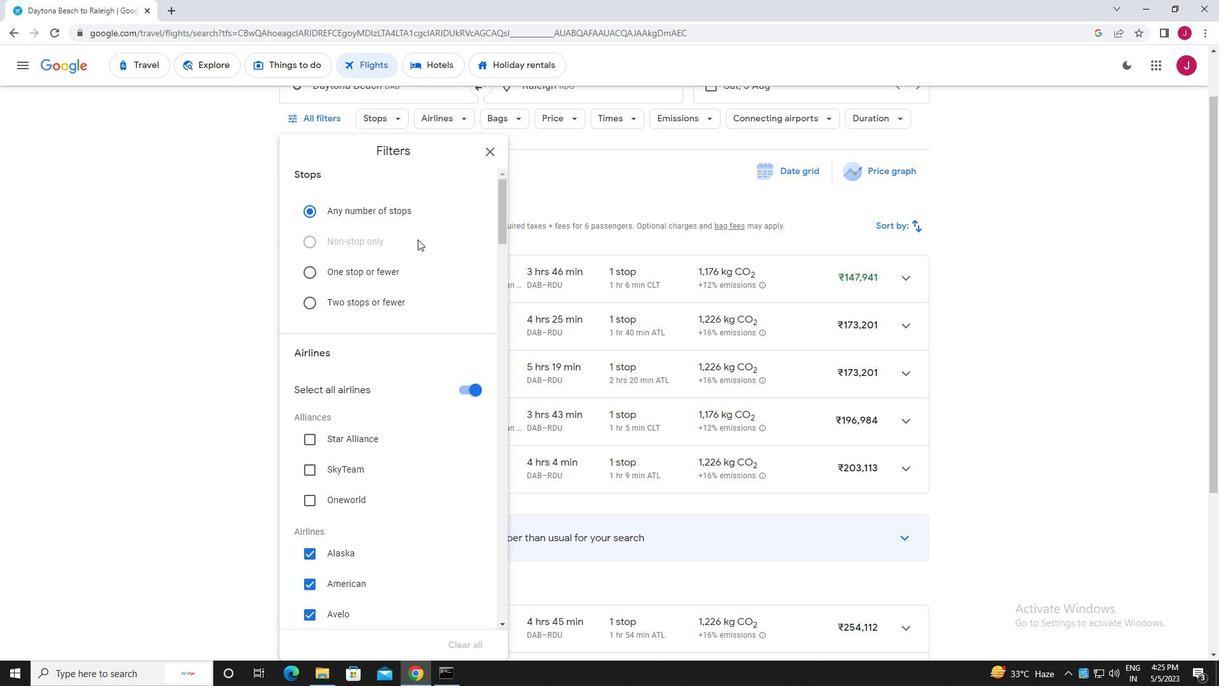 
Action: Mouse scrolled (418, 245) with delta (0, 0)
Screenshot: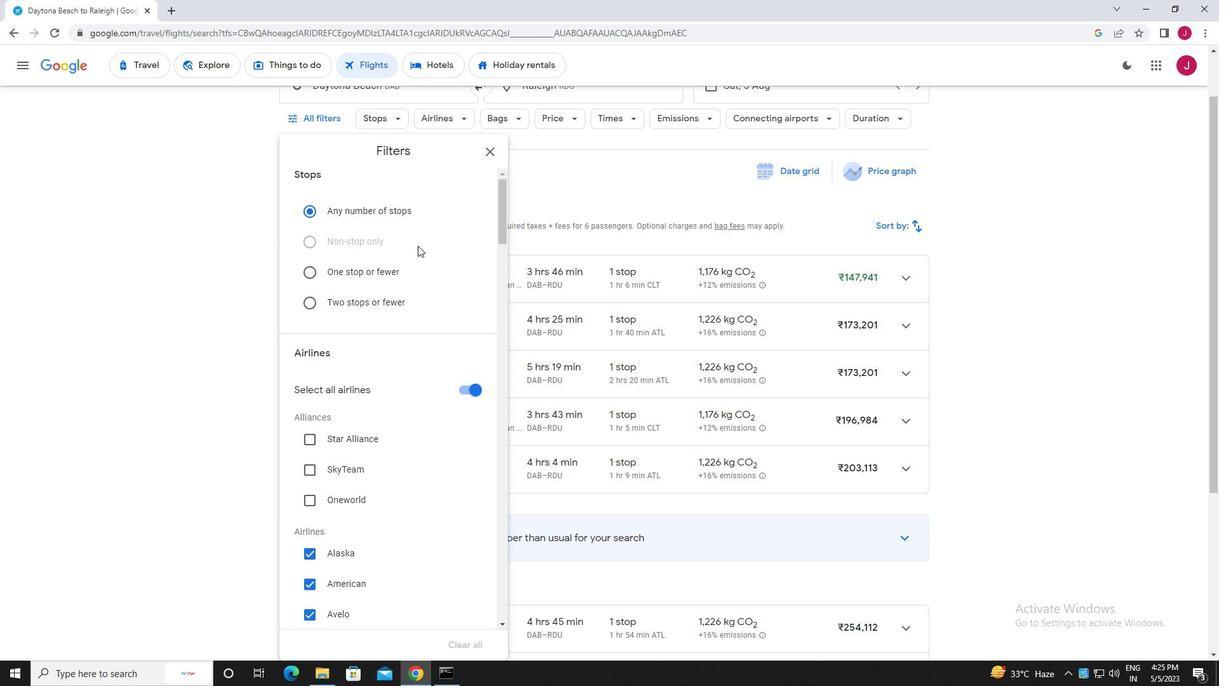 
Action: Mouse moved to (415, 246)
Screenshot: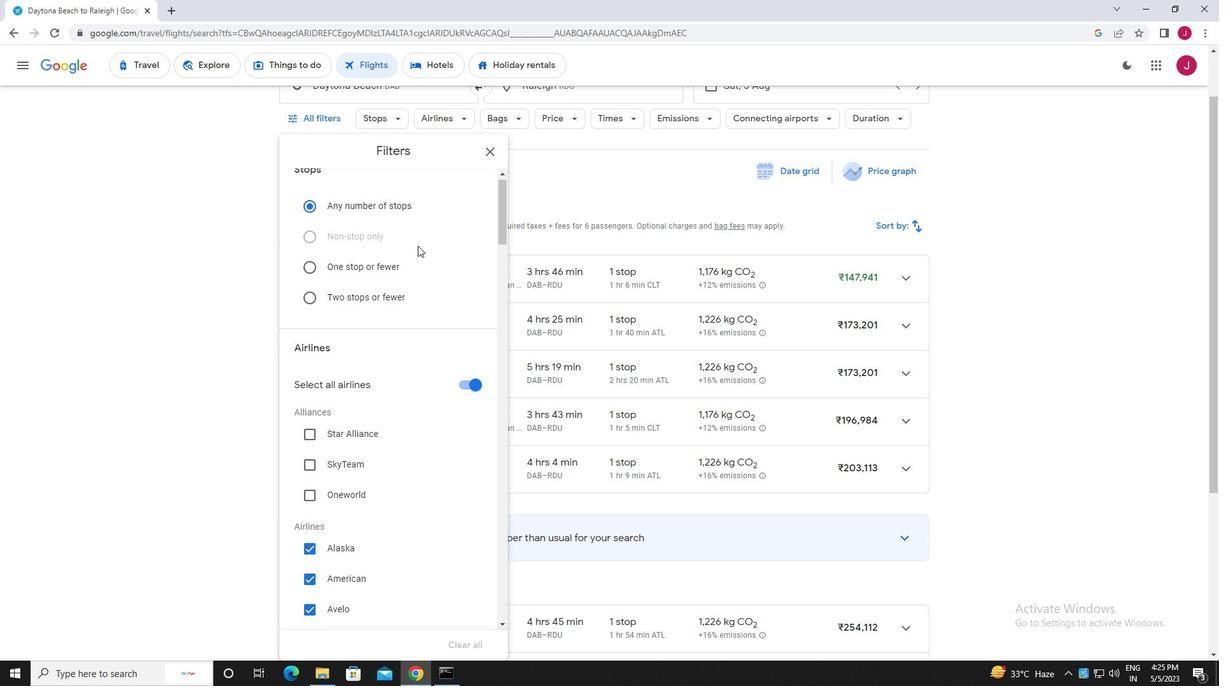 
Action: Mouse scrolled (415, 245) with delta (0, 0)
Screenshot: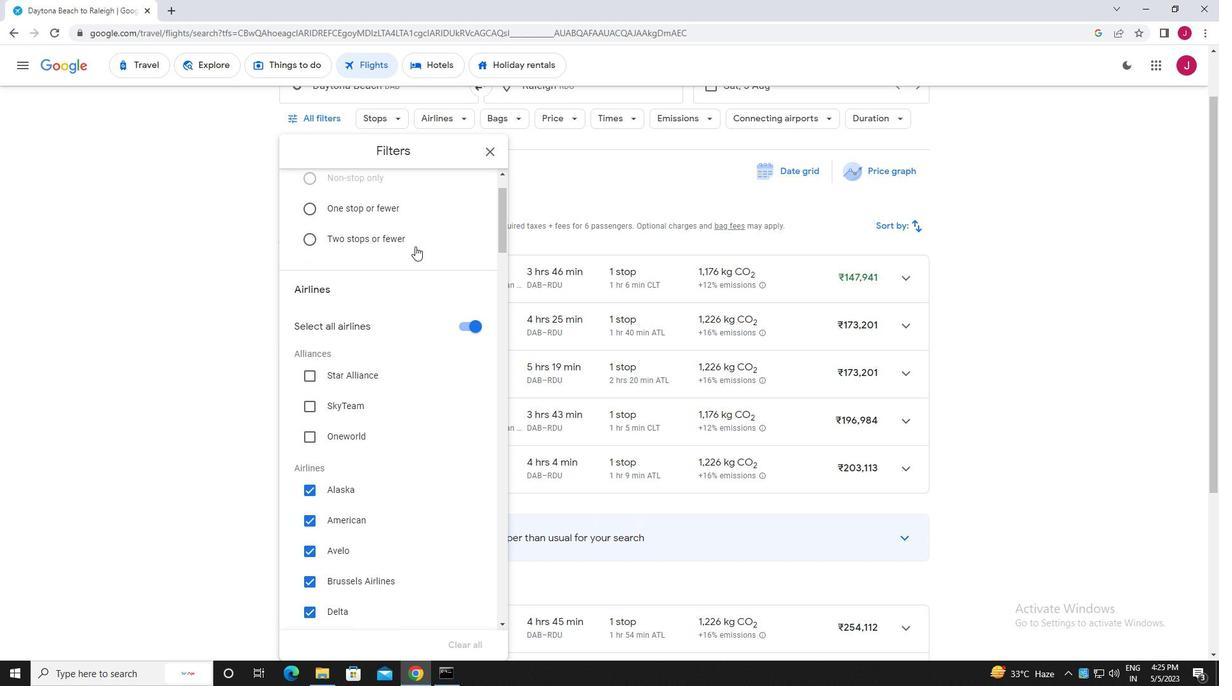 
Action: Mouse moved to (466, 261)
Screenshot: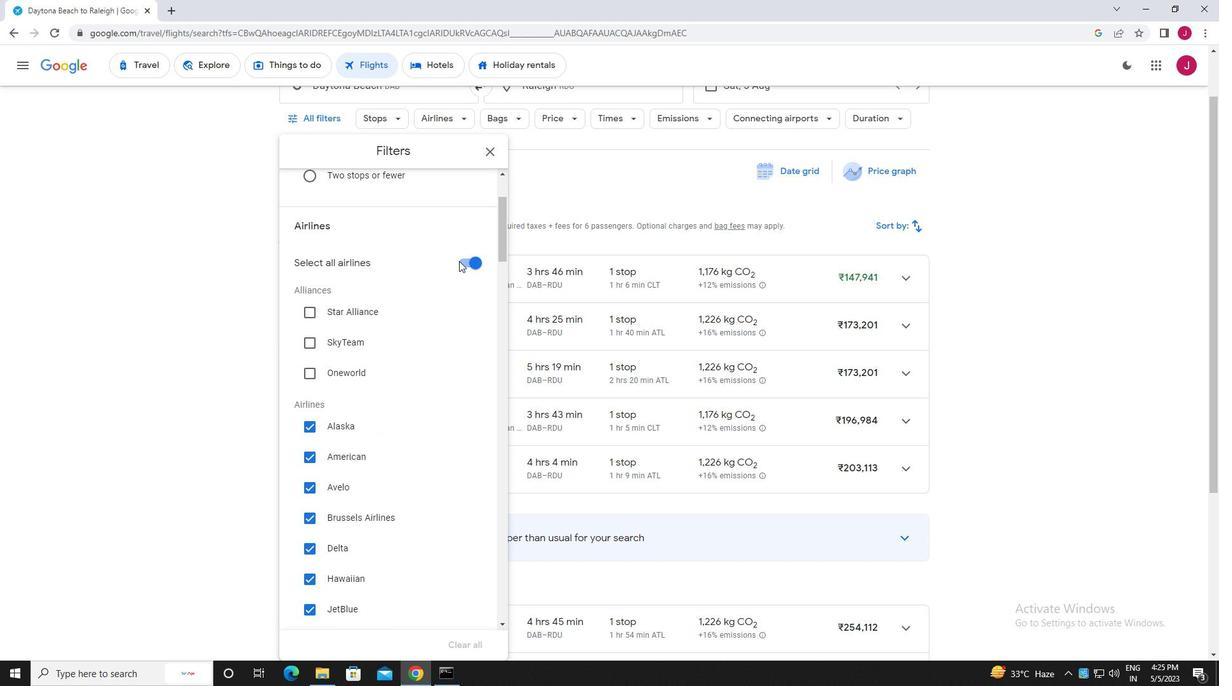 
Action: Mouse pressed left at (466, 261)
Screenshot: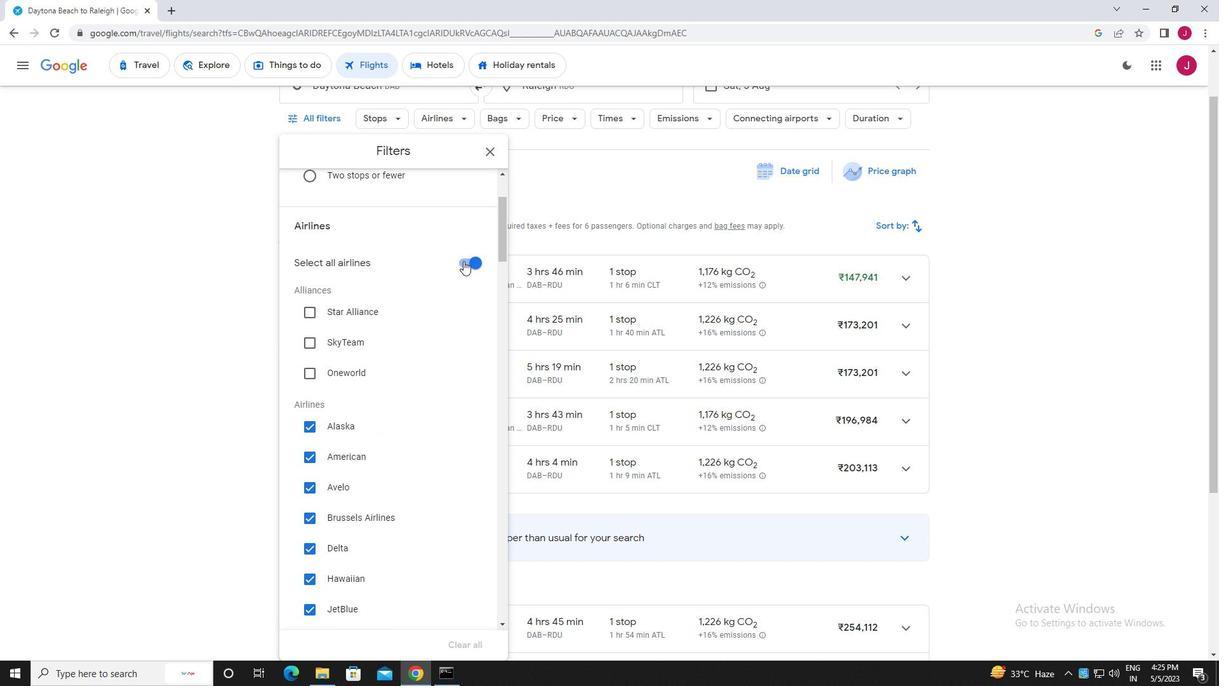 
Action: Mouse moved to (395, 259)
Screenshot: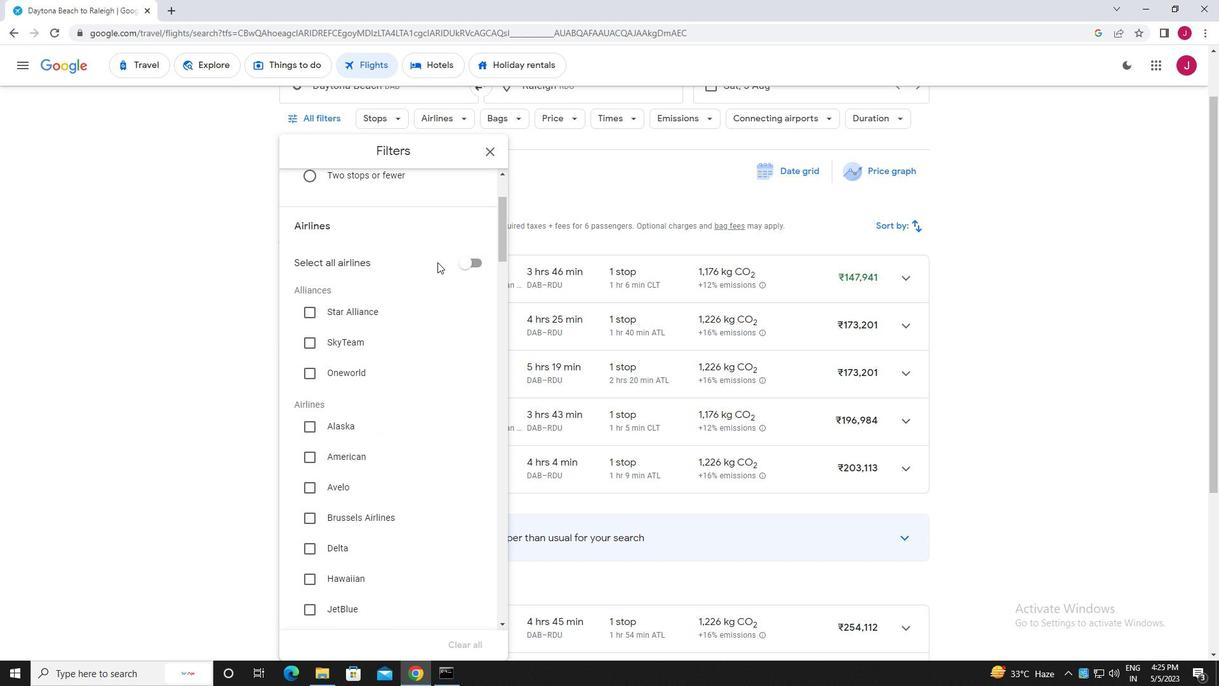 
Action: Mouse scrolled (395, 258) with delta (0, 0)
Screenshot: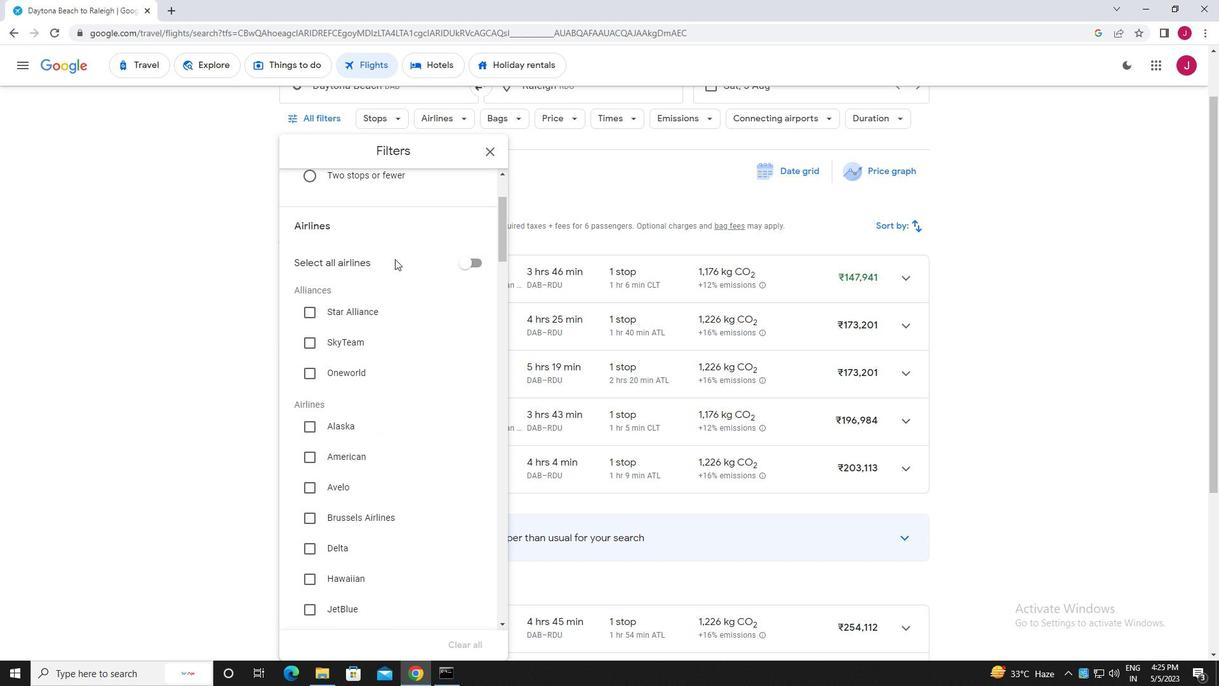 
Action: Mouse moved to (394, 259)
Screenshot: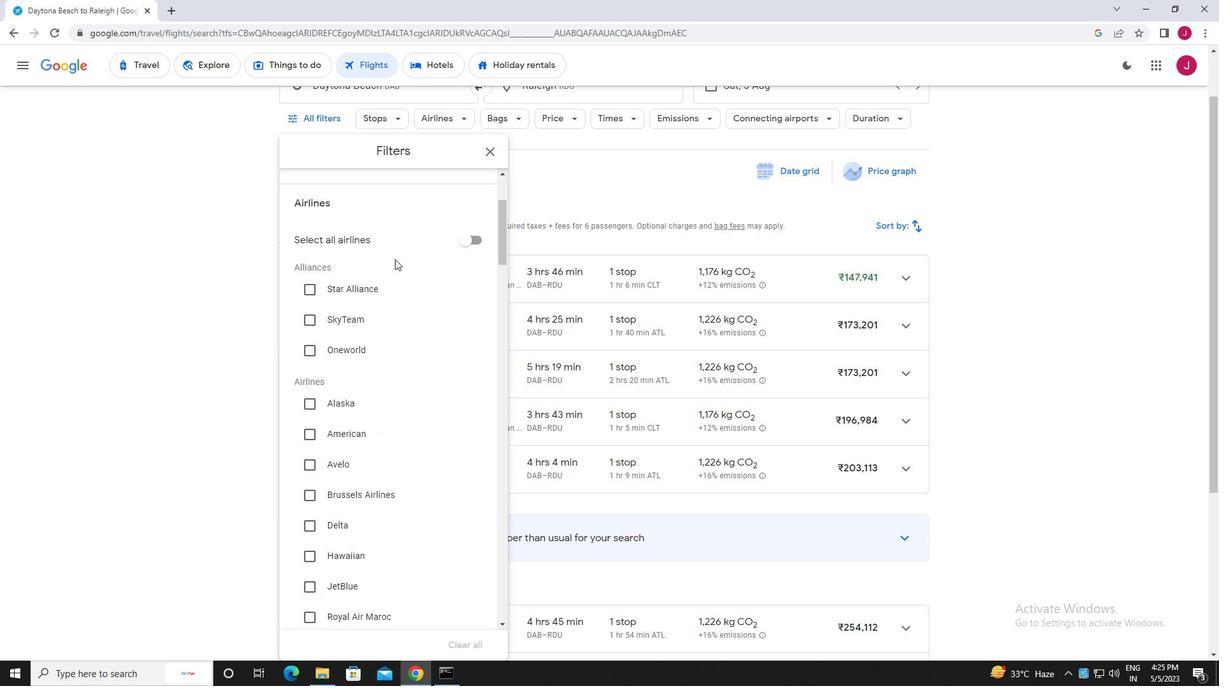 
Action: Mouse scrolled (394, 258) with delta (0, 0)
Screenshot: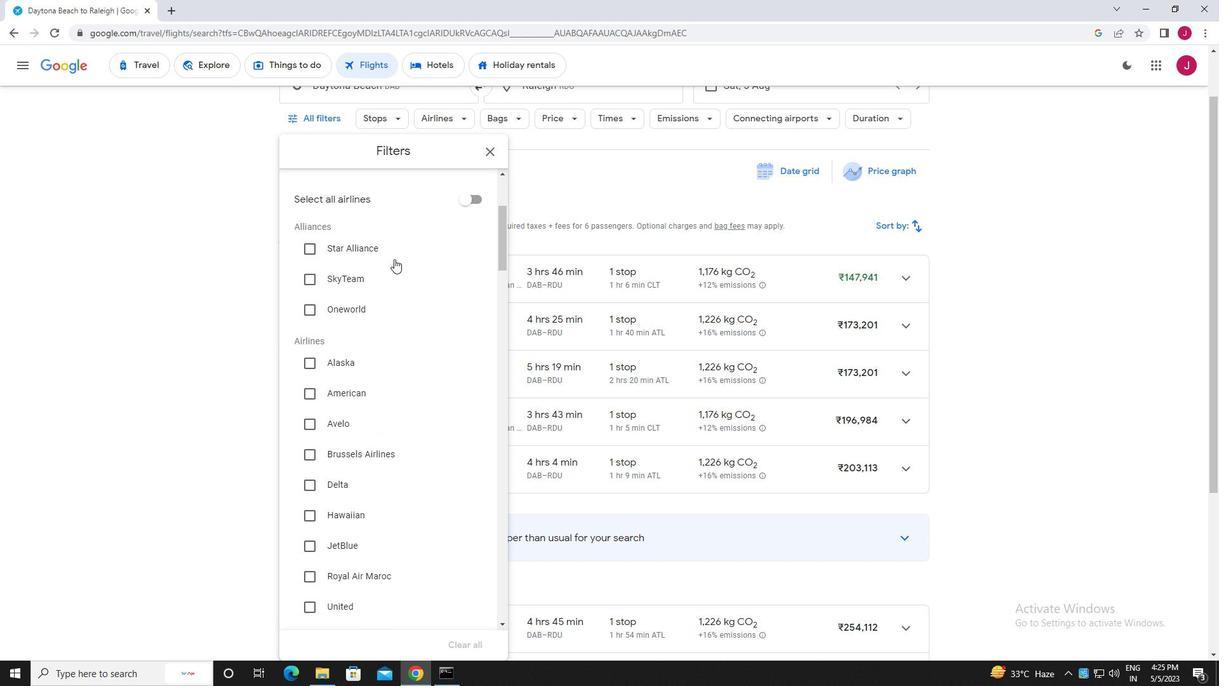 
Action: Mouse scrolled (394, 258) with delta (0, 0)
Screenshot: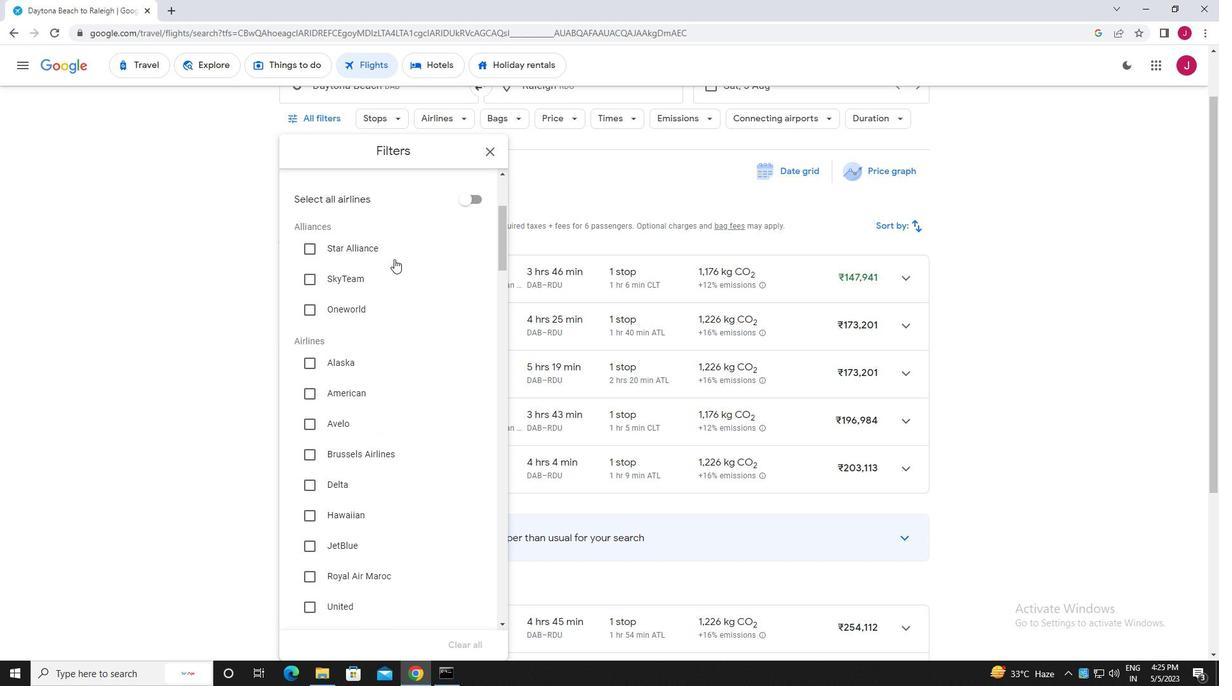
Action: Mouse moved to (308, 512)
Screenshot: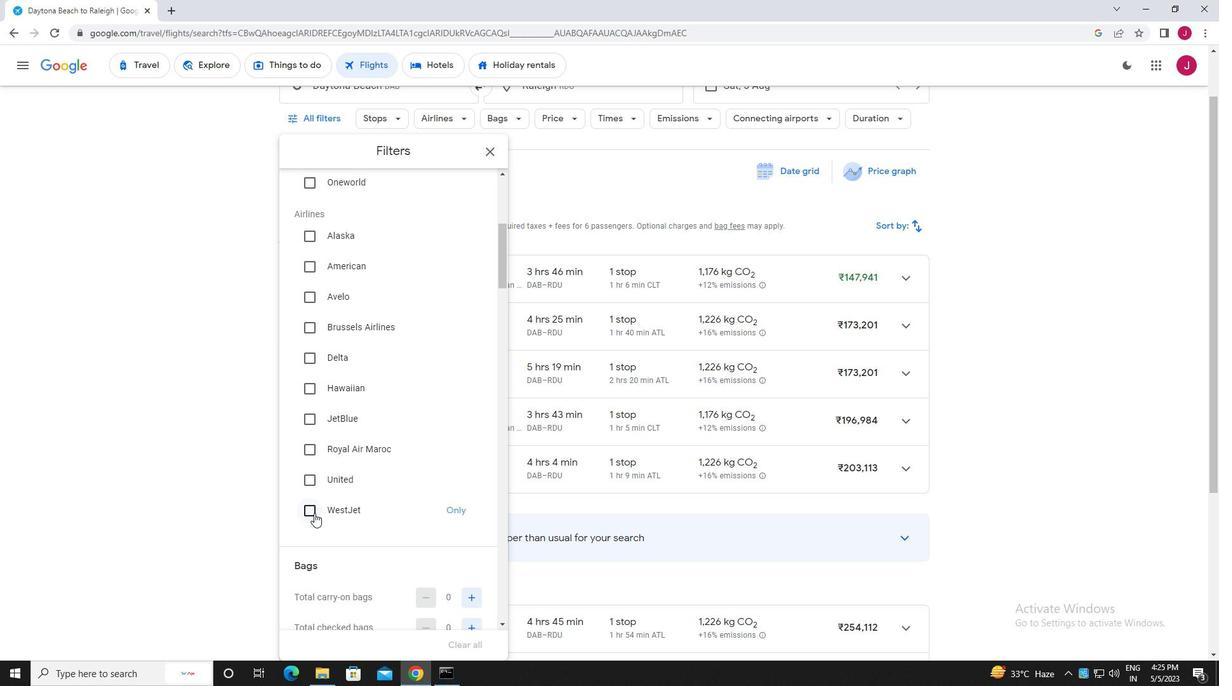 
Action: Mouse pressed left at (308, 512)
Screenshot: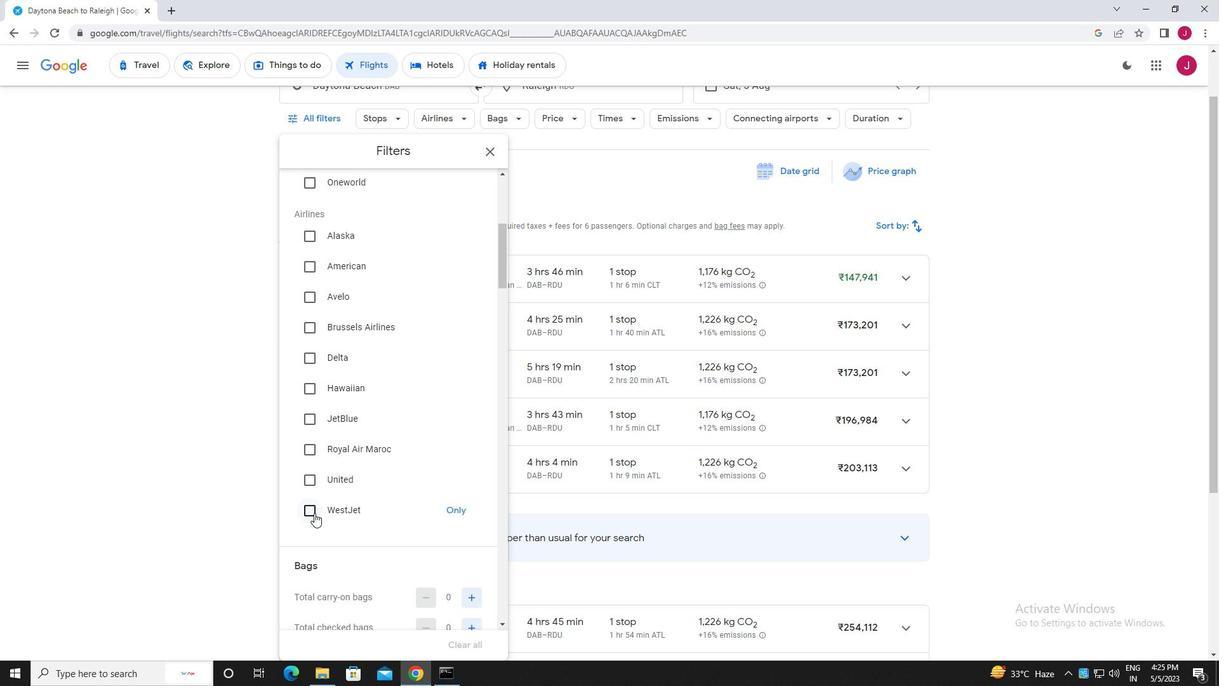 
Action: Mouse moved to (379, 443)
Screenshot: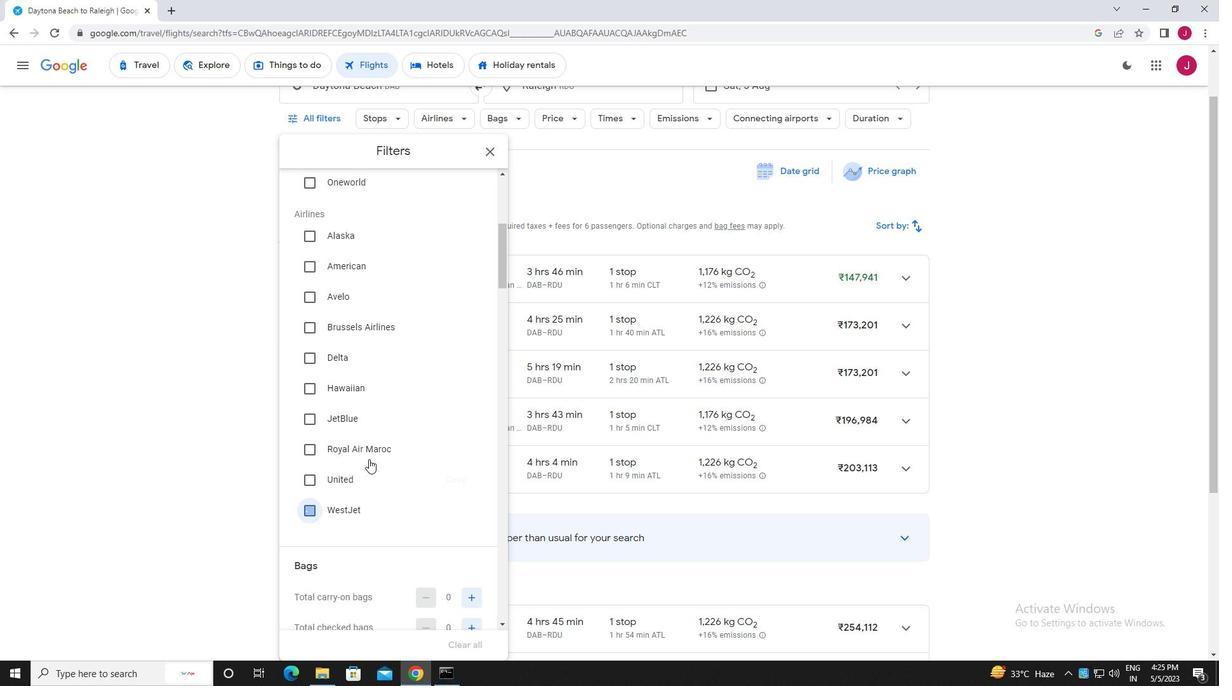 
Action: Mouse scrolled (379, 442) with delta (0, 0)
Screenshot: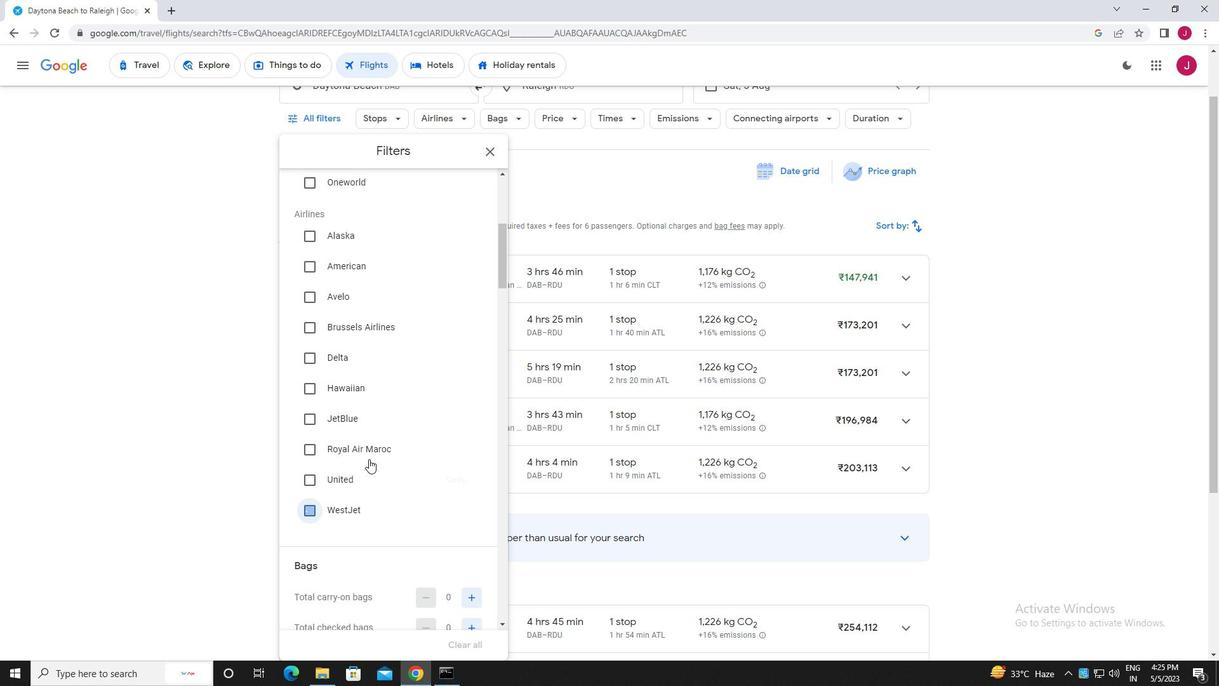 
Action: Mouse scrolled (379, 442) with delta (0, 0)
Screenshot: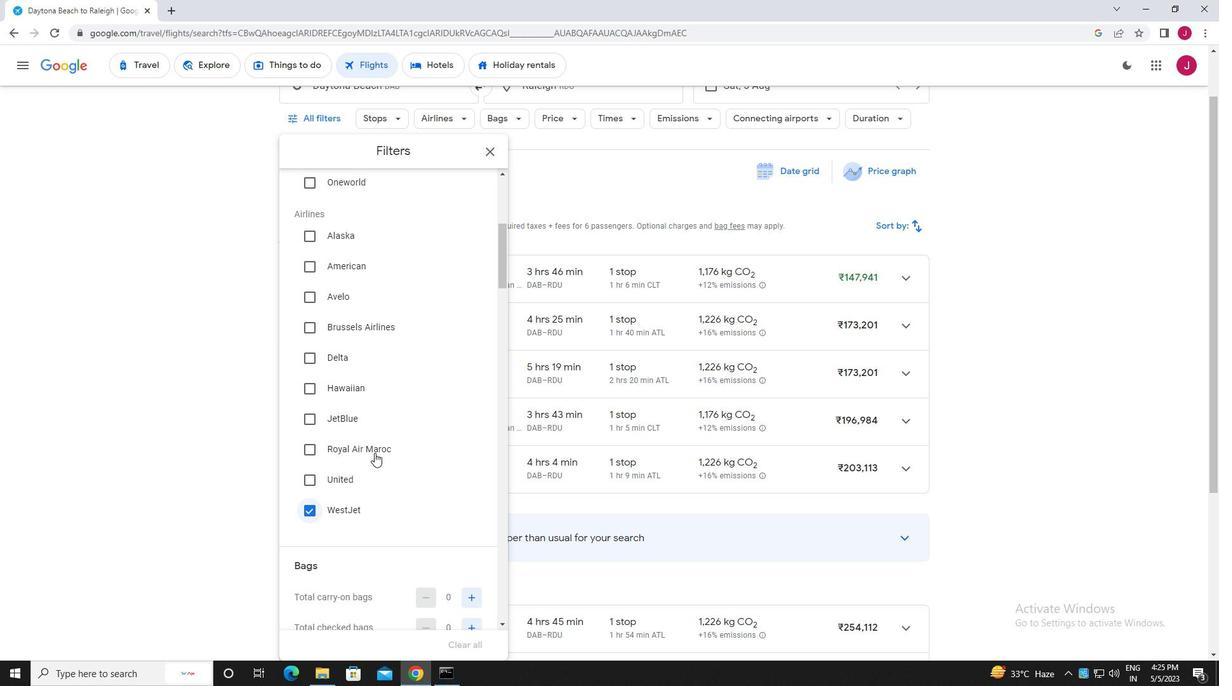 
Action: Mouse scrolled (379, 442) with delta (0, 0)
Screenshot: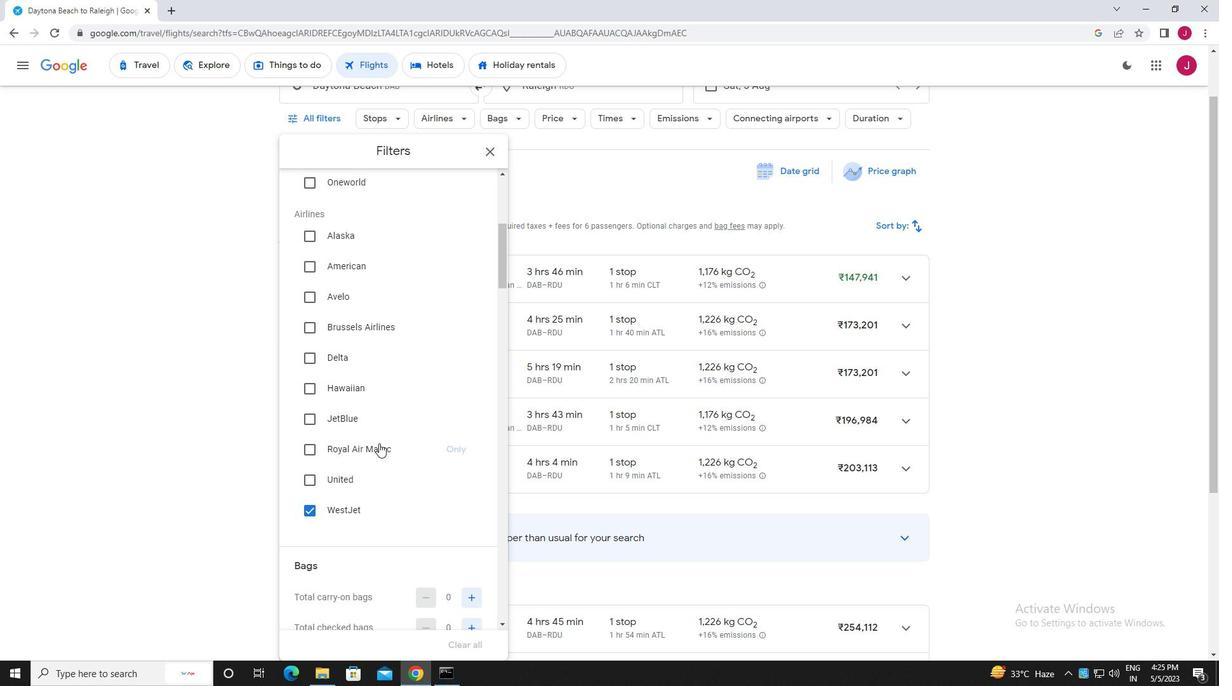 
Action: Mouse scrolled (379, 442) with delta (0, 0)
Screenshot: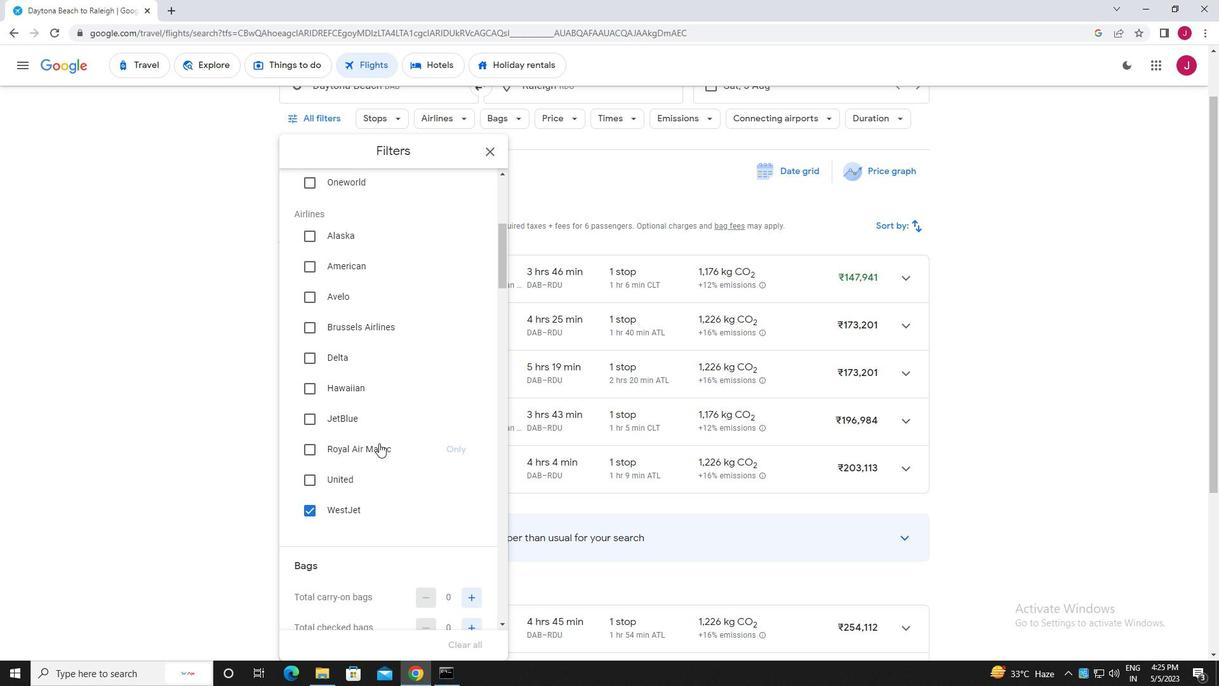
Action: Mouse scrolled (379, 442) with delta (0, 0)
Screenshot: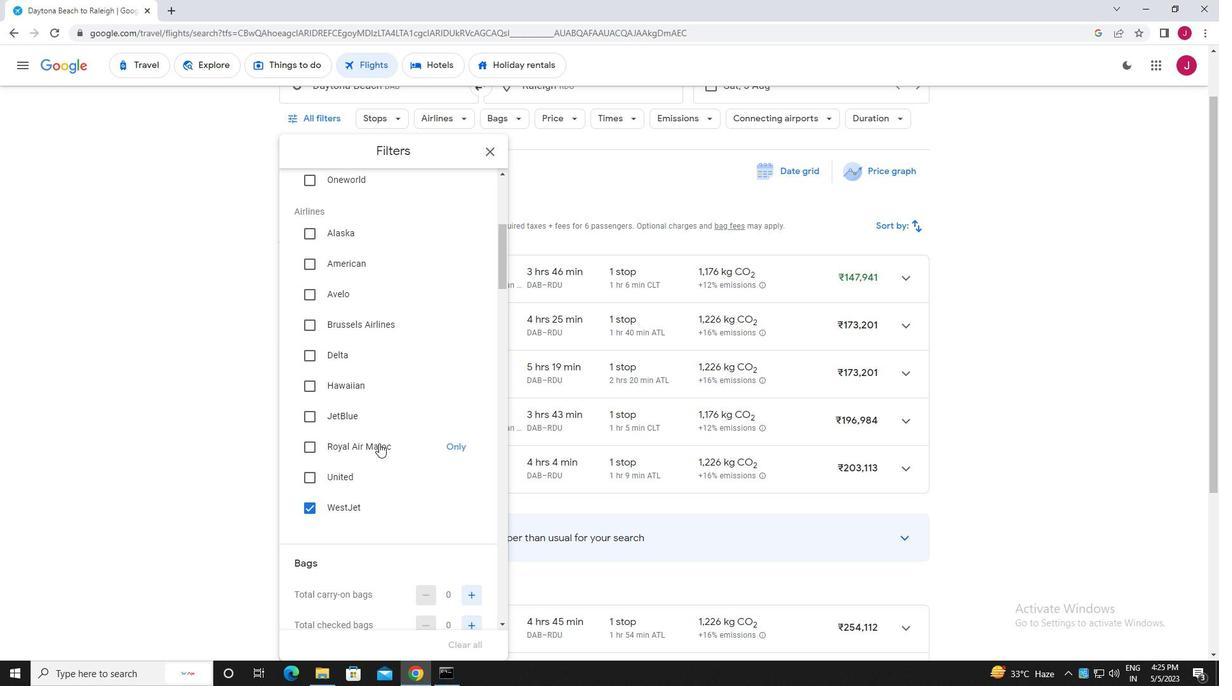 
Action: Mouse moved to (379, 442)
Screenshot: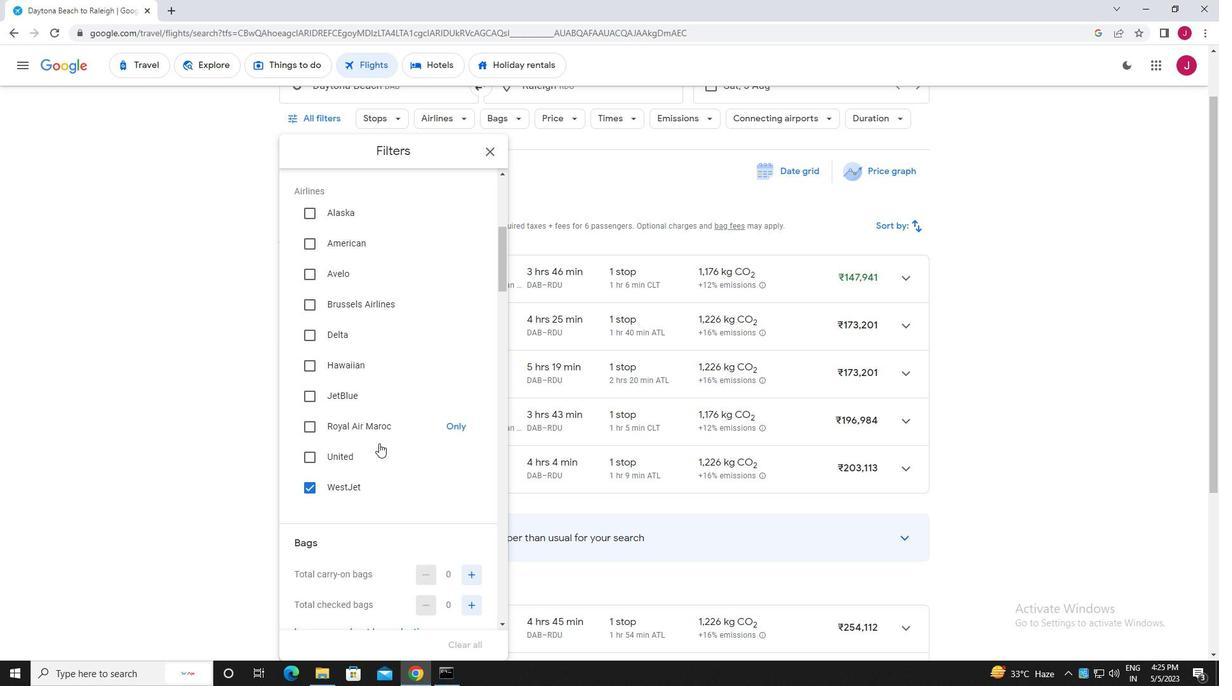 
Action: Mouse scrolled (379, 441) with delta (0, 0)
Screenshot: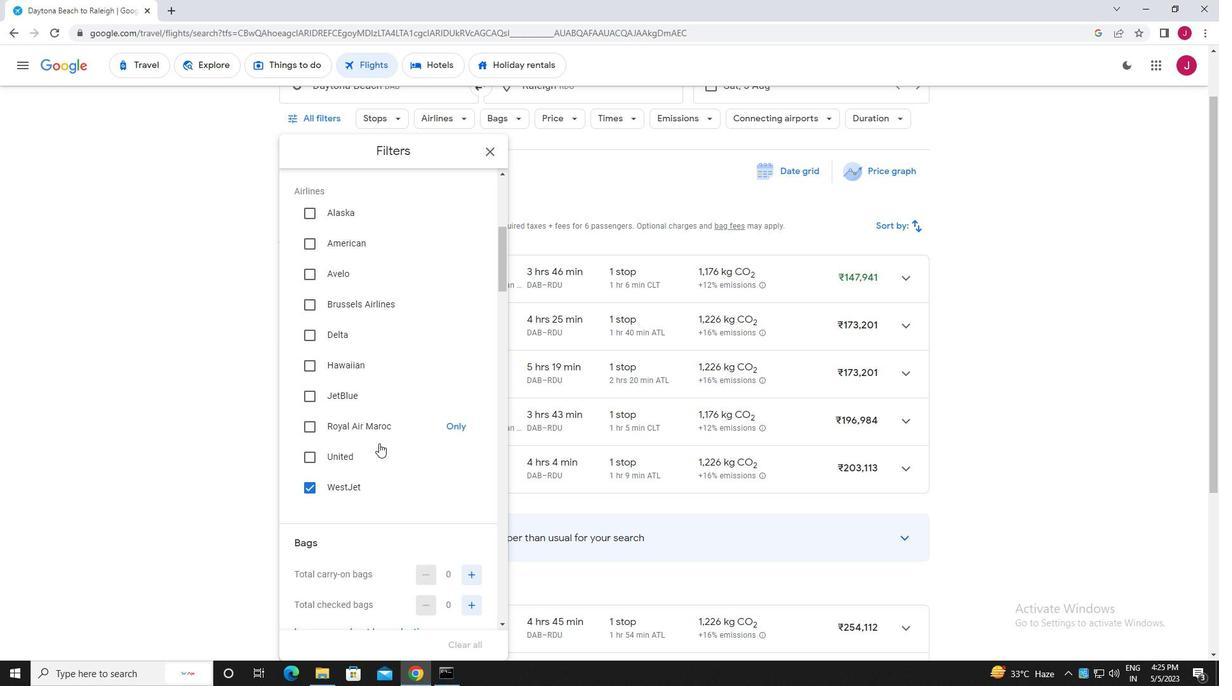 
Action: Mouse moved to (474, 270)
Screenshot: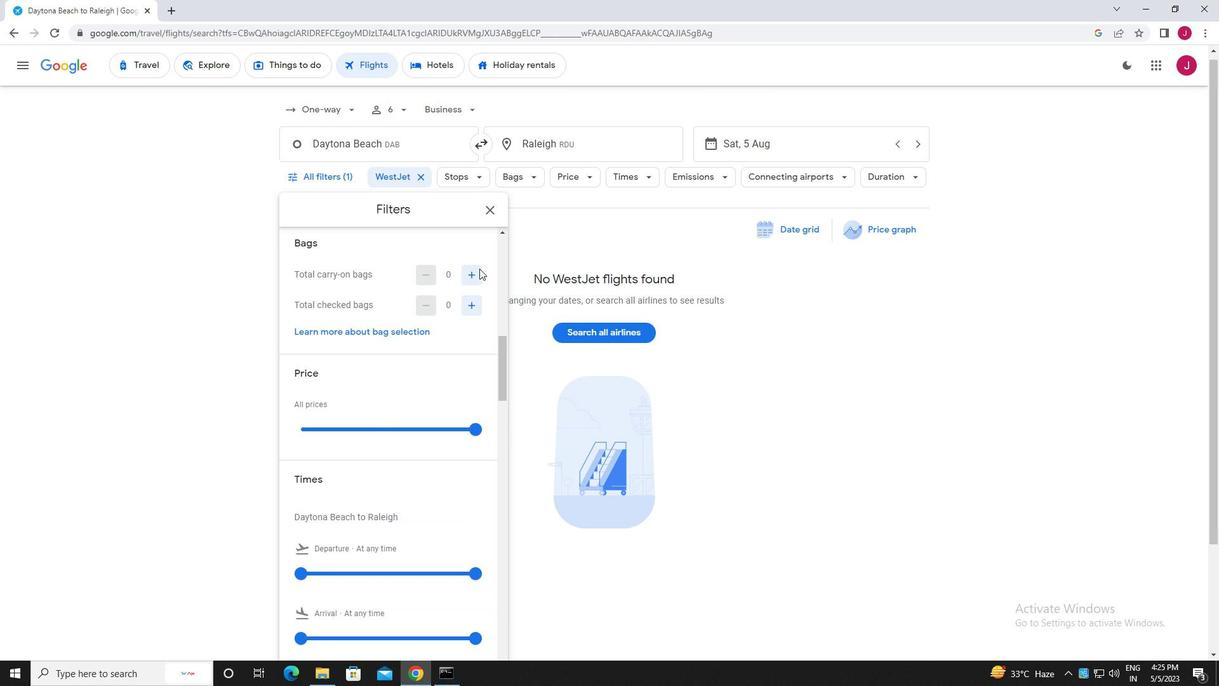 
Action: Mouse pressed left at (474, 270)
Screenshot: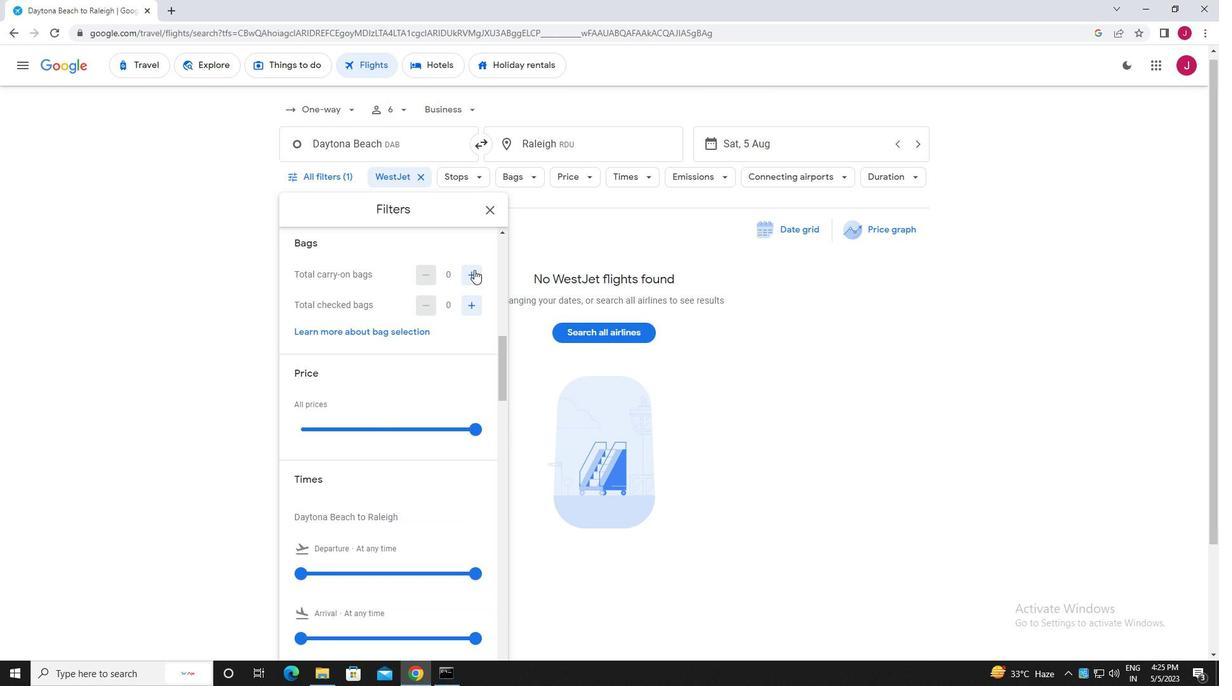 
Action: Mouse moved to (472, 313)
Screenshot: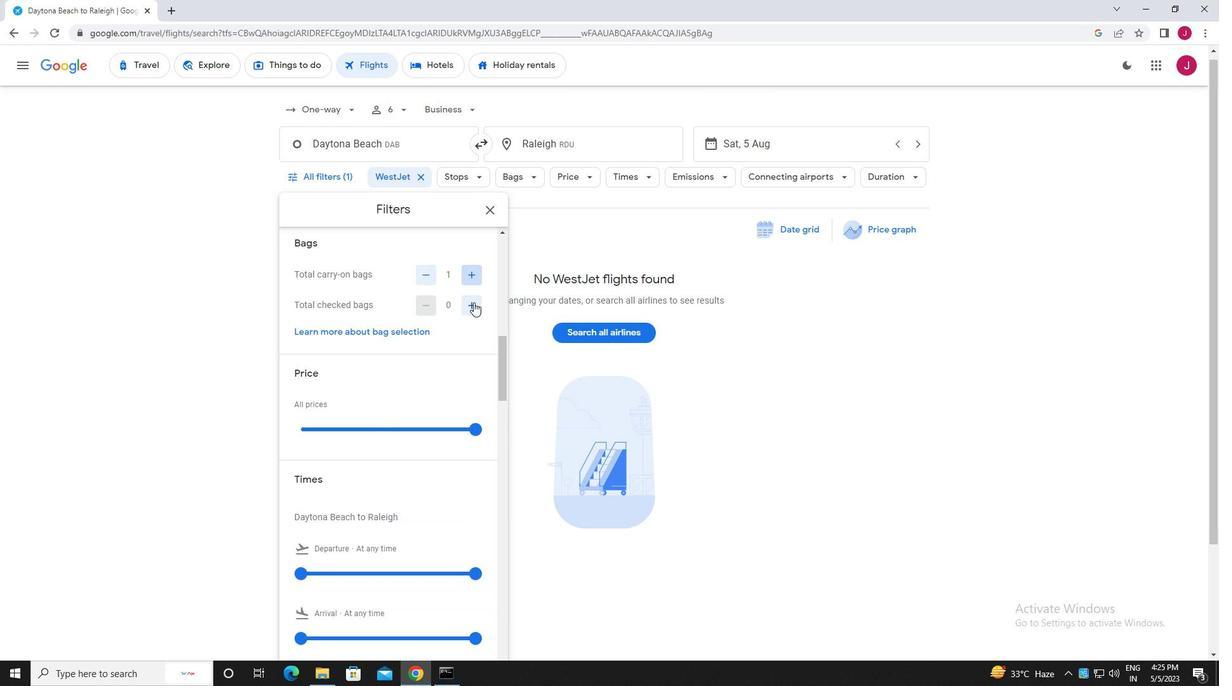 
Action: Mouse pressed left at (472, 313)
Screenshot: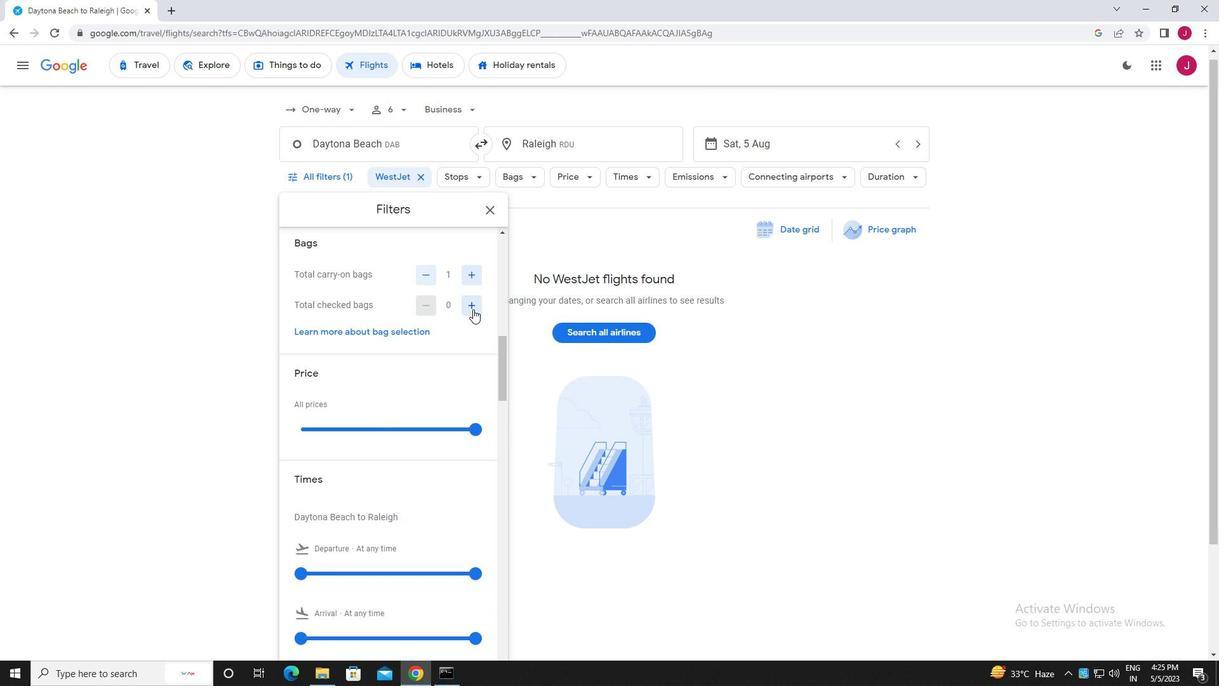 
Action: Mouse pressed left at (472, 313)
Screenshot: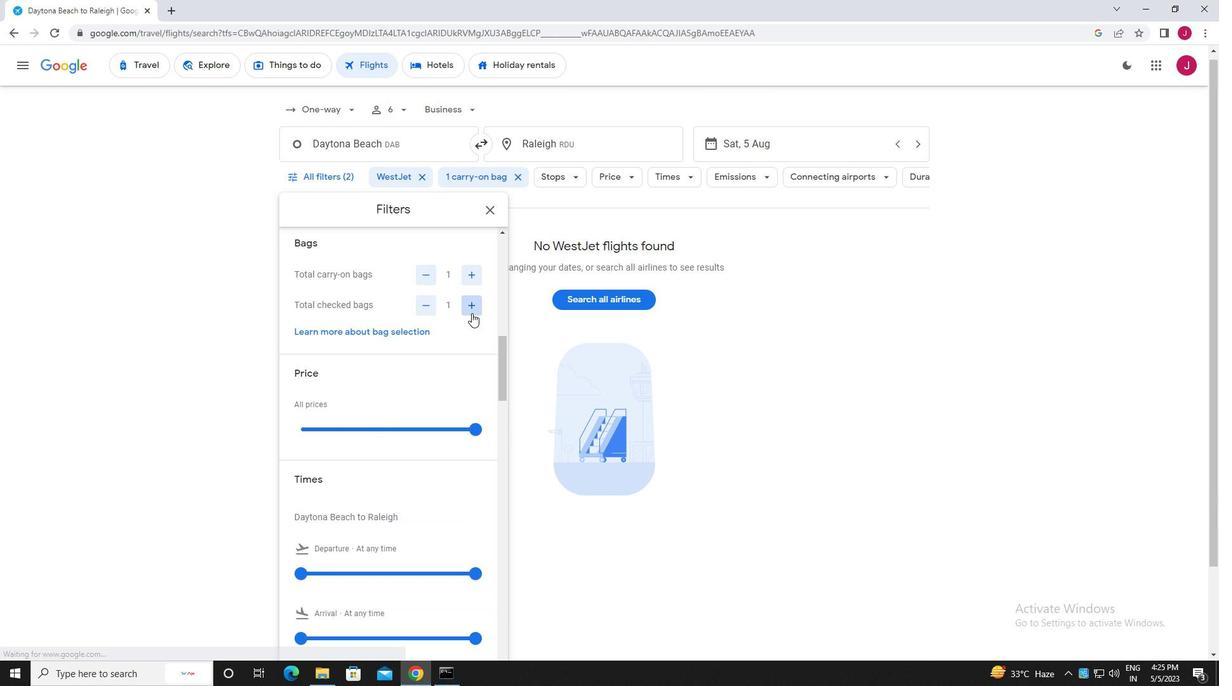 
Action: Mouse pressed left at (472, 313)
Screenshot: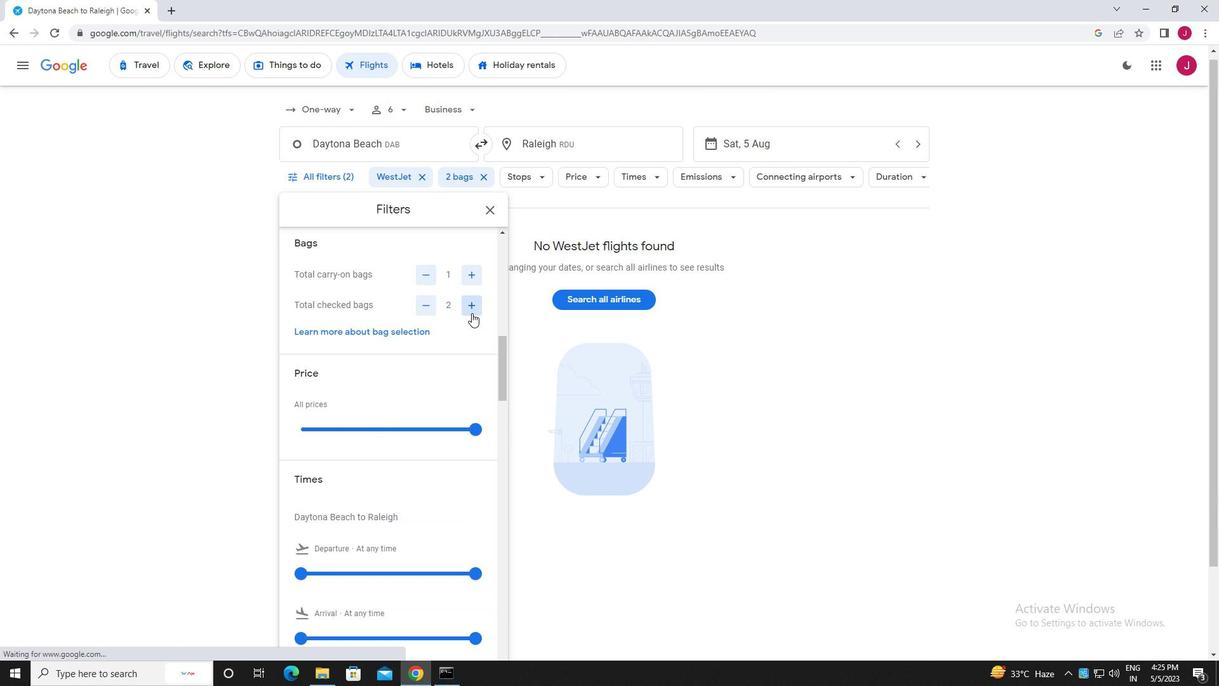 
Action: Mouse moved to (475, 431)
Screenshot: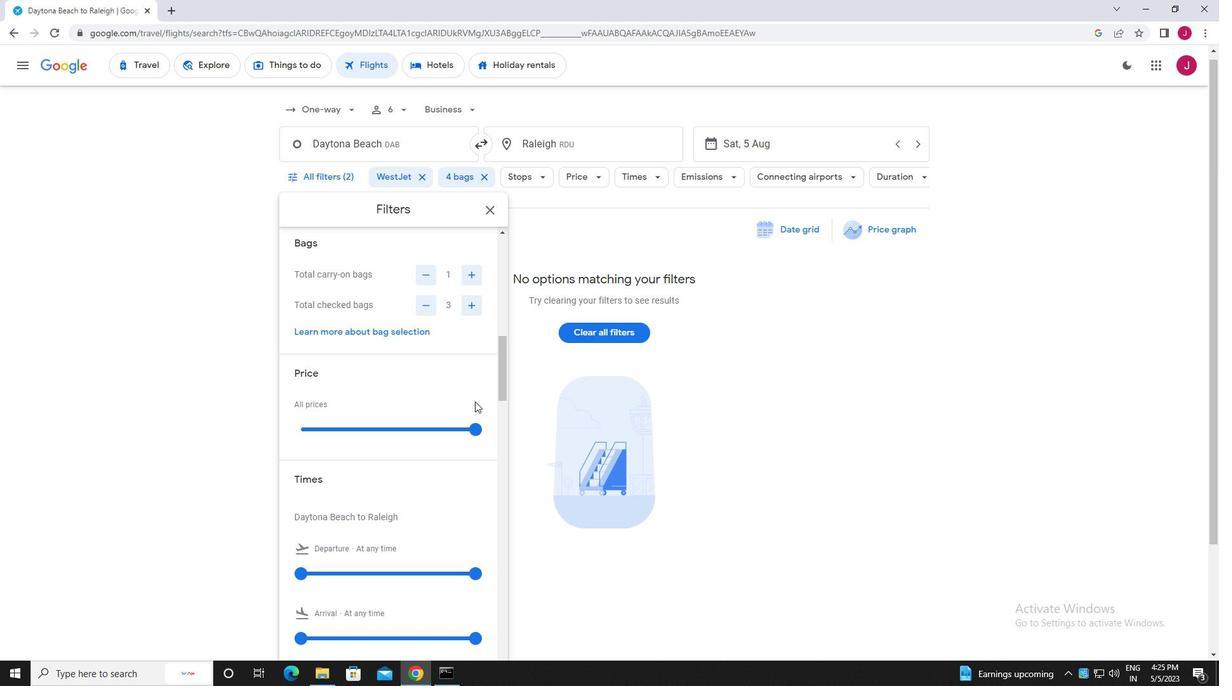 
Action: Mouse pressed left at (475, 431)
Screenshot: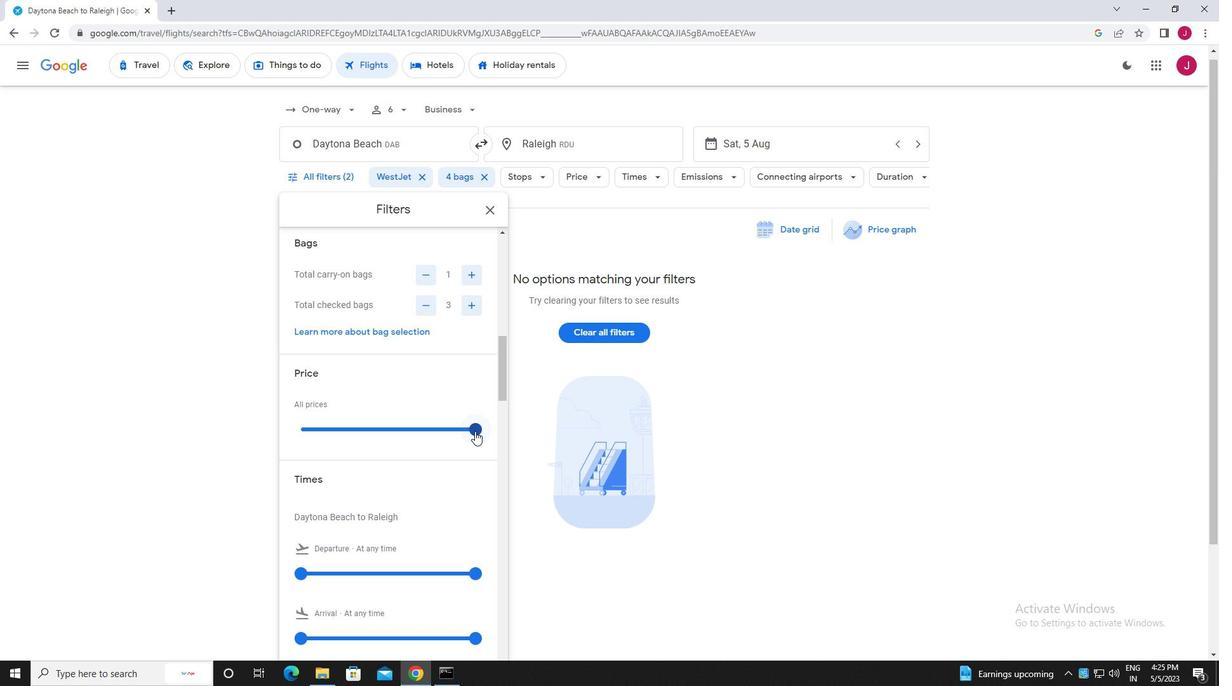 
Action: Mouse moved to (409, 377)
Screenshot: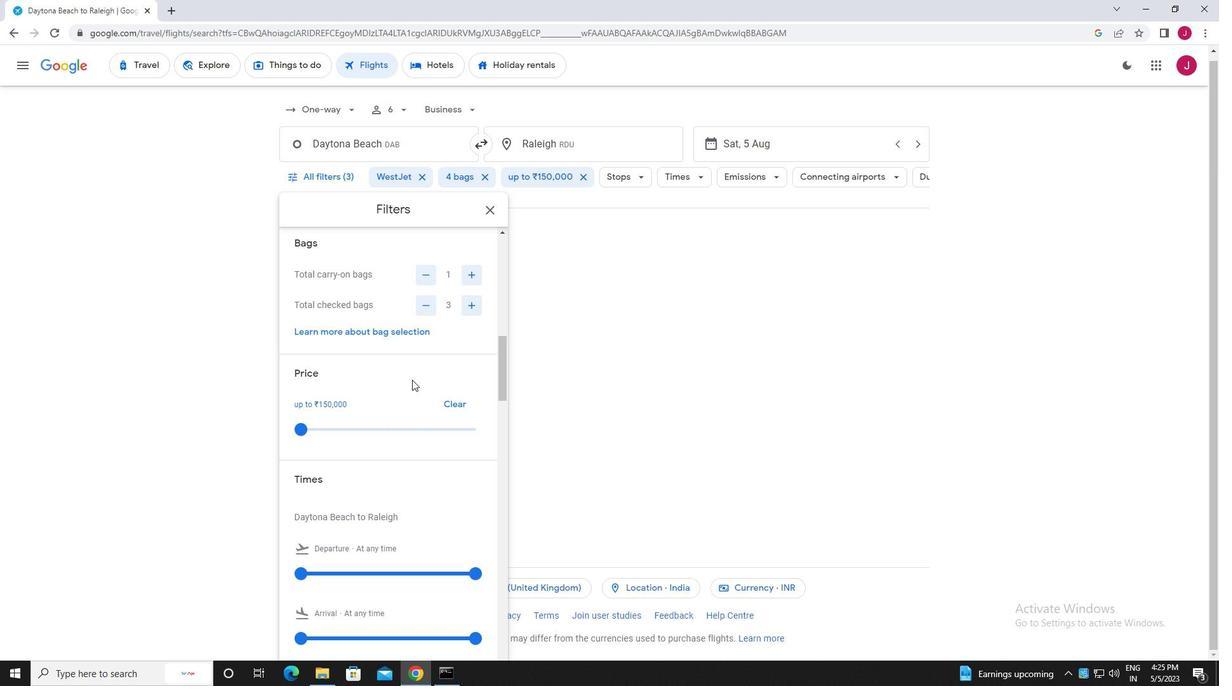 
Action: Mouse scrolled (409, 376) with delta (0, 0)
Screenshot: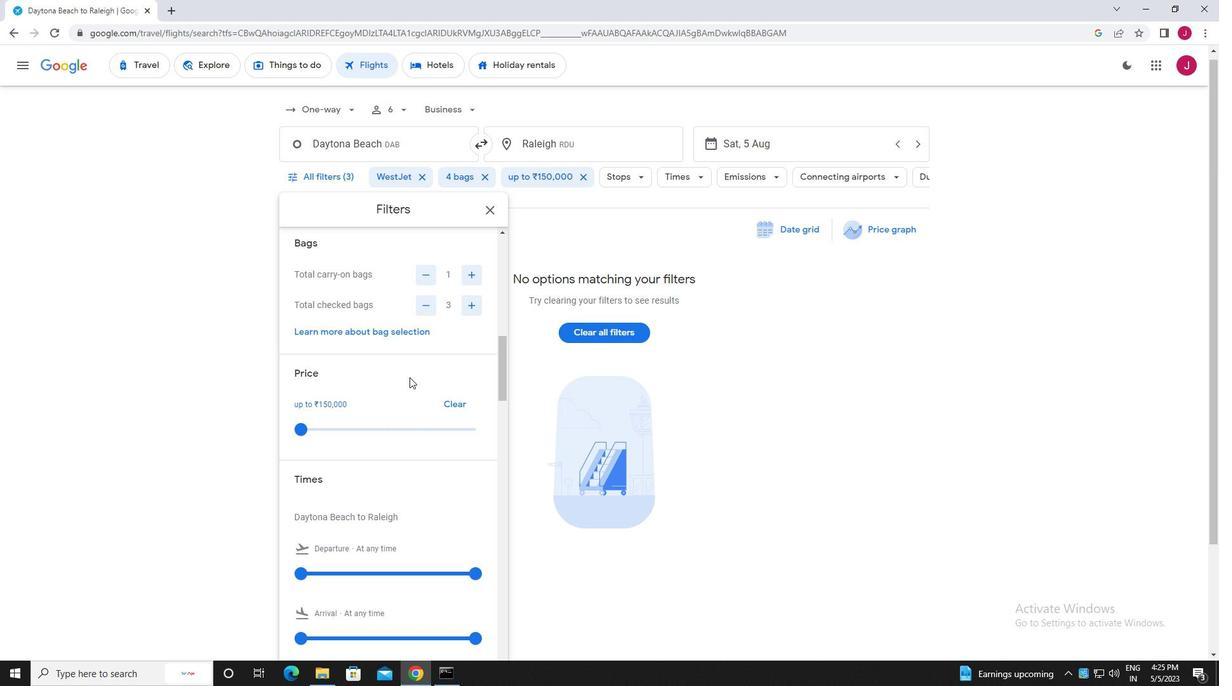 
Action: Mouse scrolled (409, 376) with delta (0, 0)
Screenshot: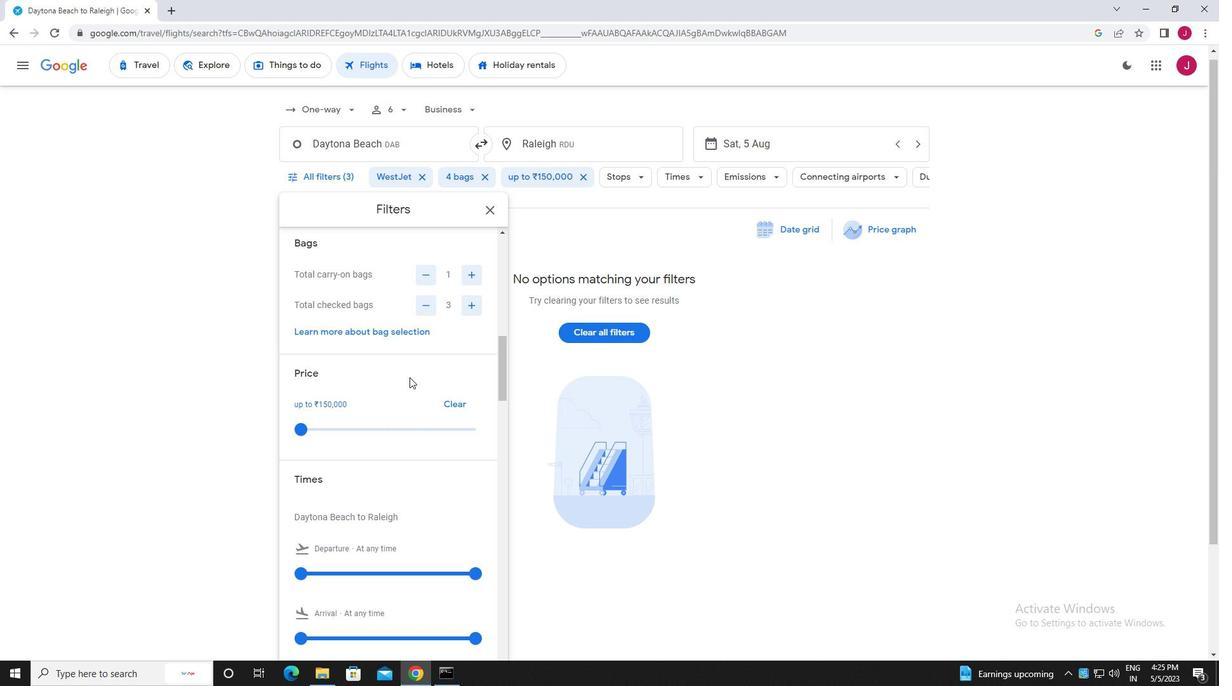 
Action: Mouse moved to (306, 445)
Screenshot: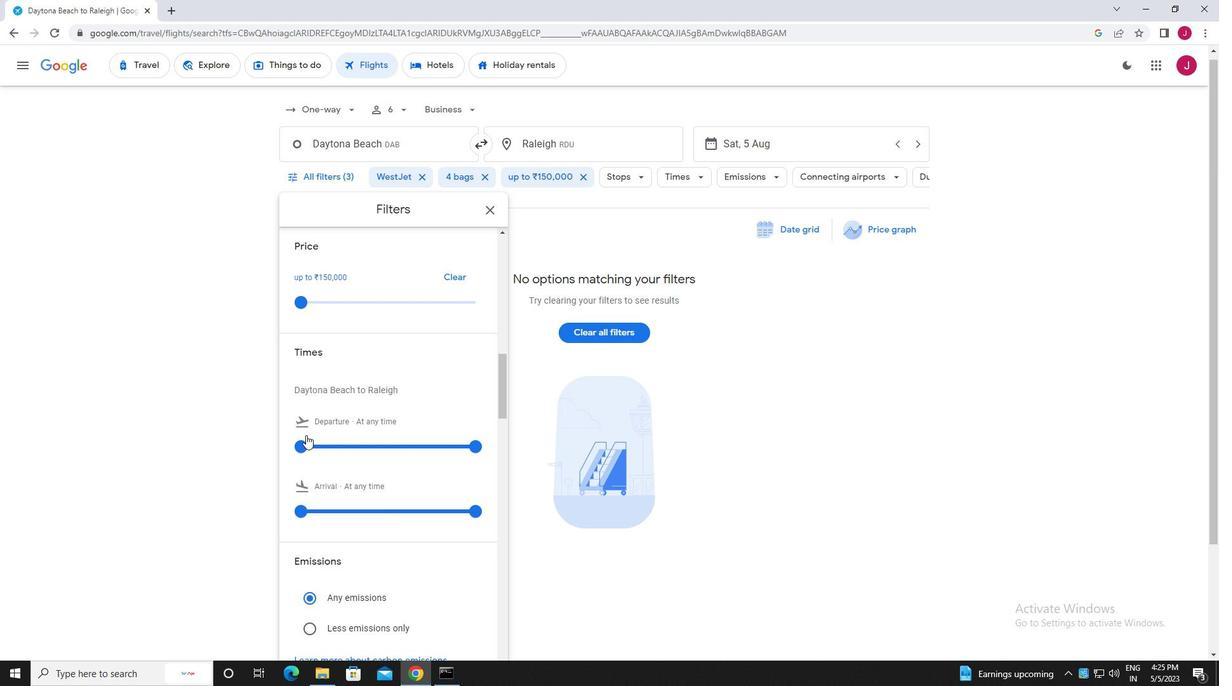 
Action: Mouse pressed left at (306, 445)
Screenshot: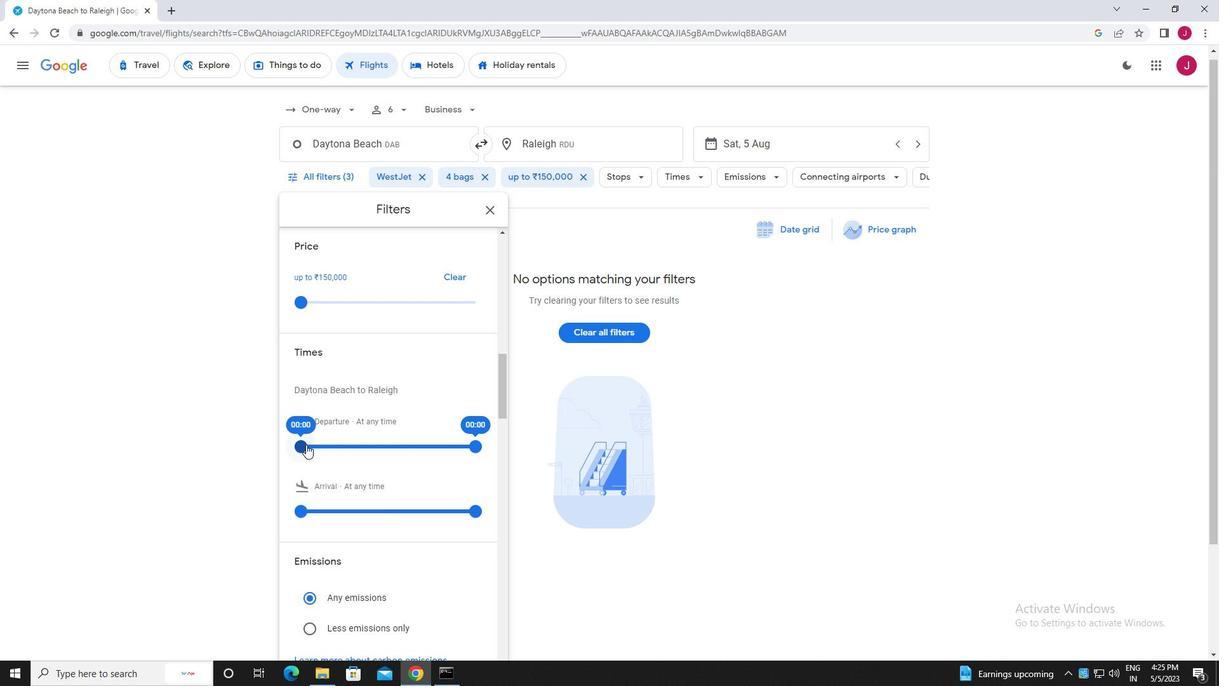 
Action: Mouse moved to (472, 446)
Screenshot: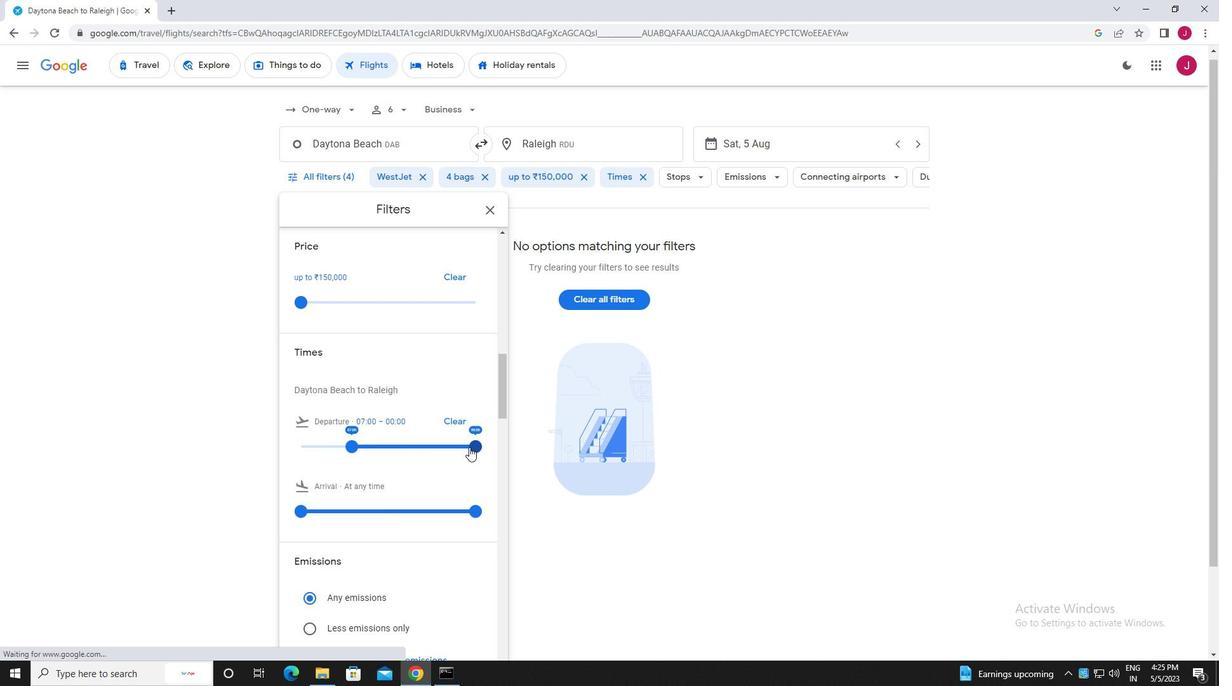 
Action: Mouse pressed left at (472, 446)
Screenshot: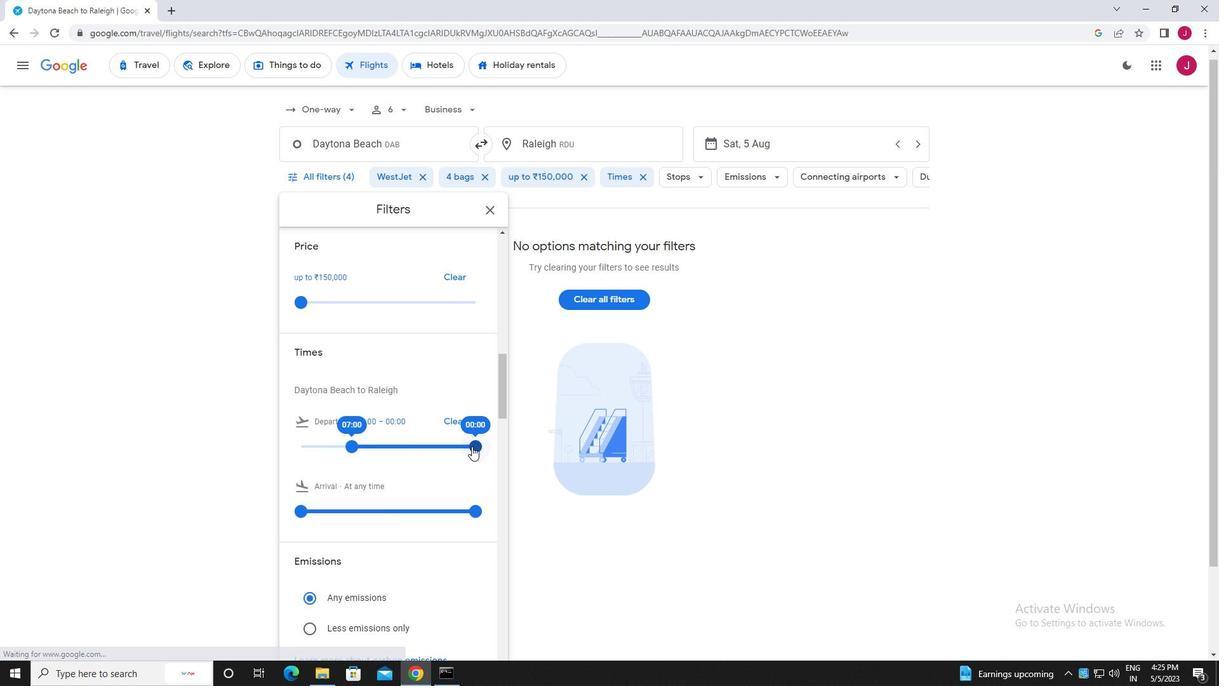 
Action: Mouse moved to (489, 212)
Screenshot: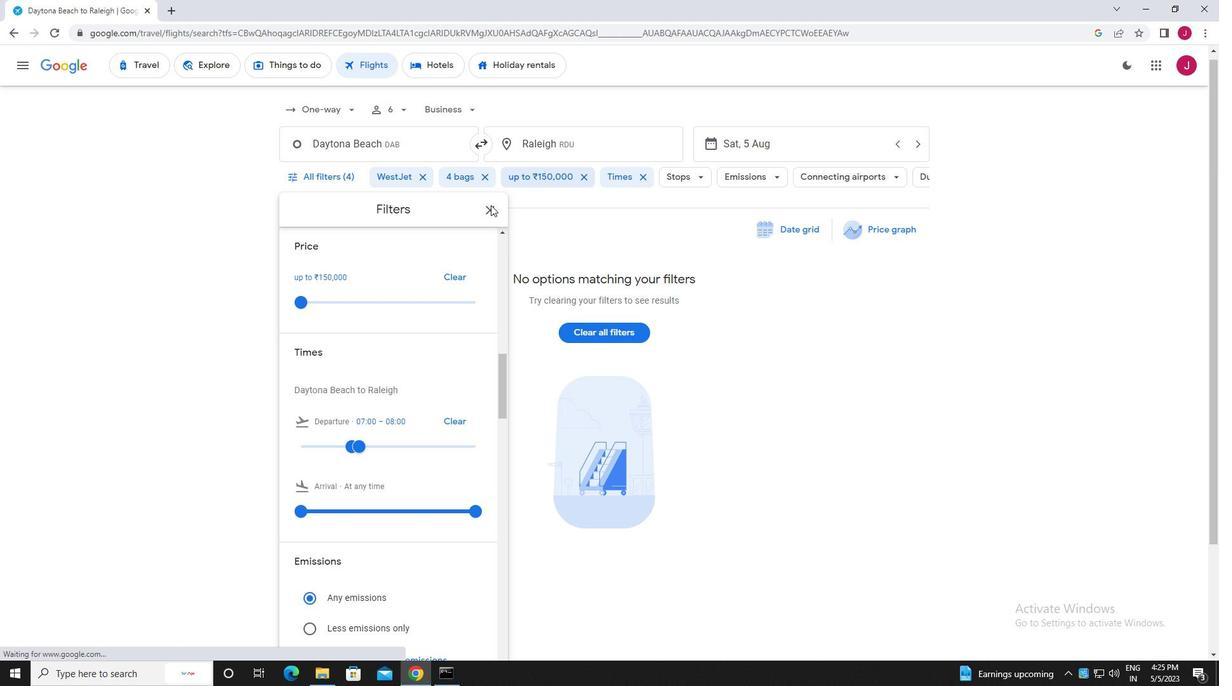 
Action: Mouse pressed left at (489, 212)
Screenshot: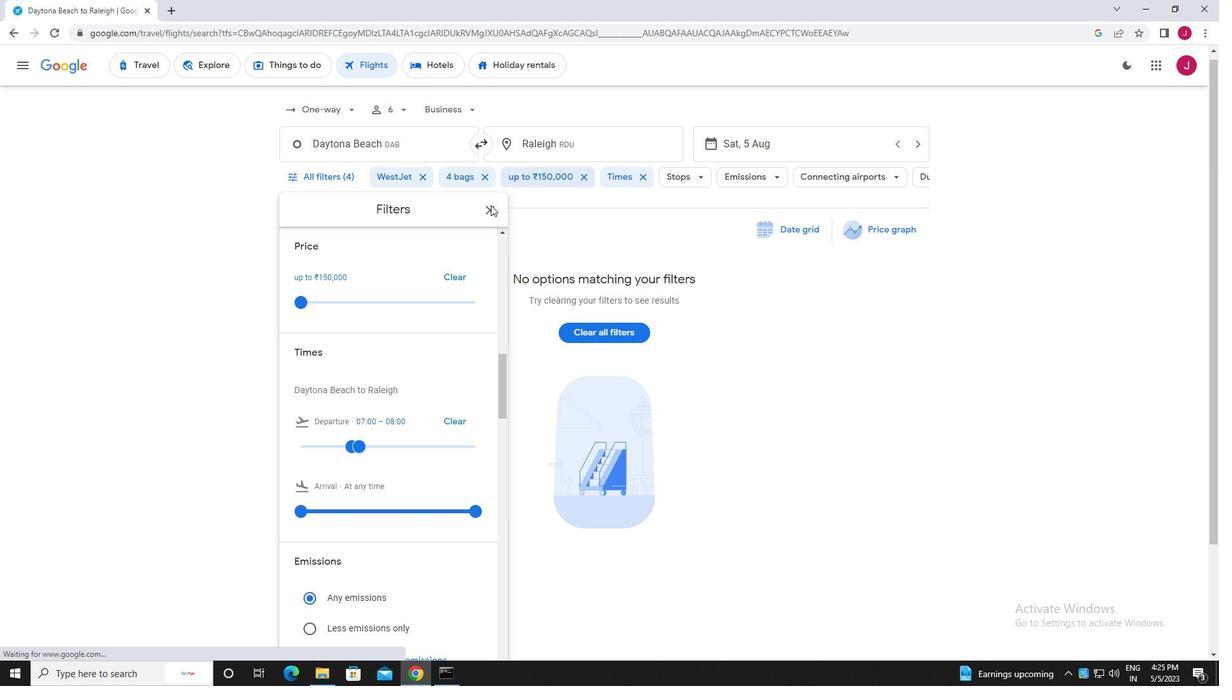 
Action: Mouse moved to (488, 212)
Screenshot: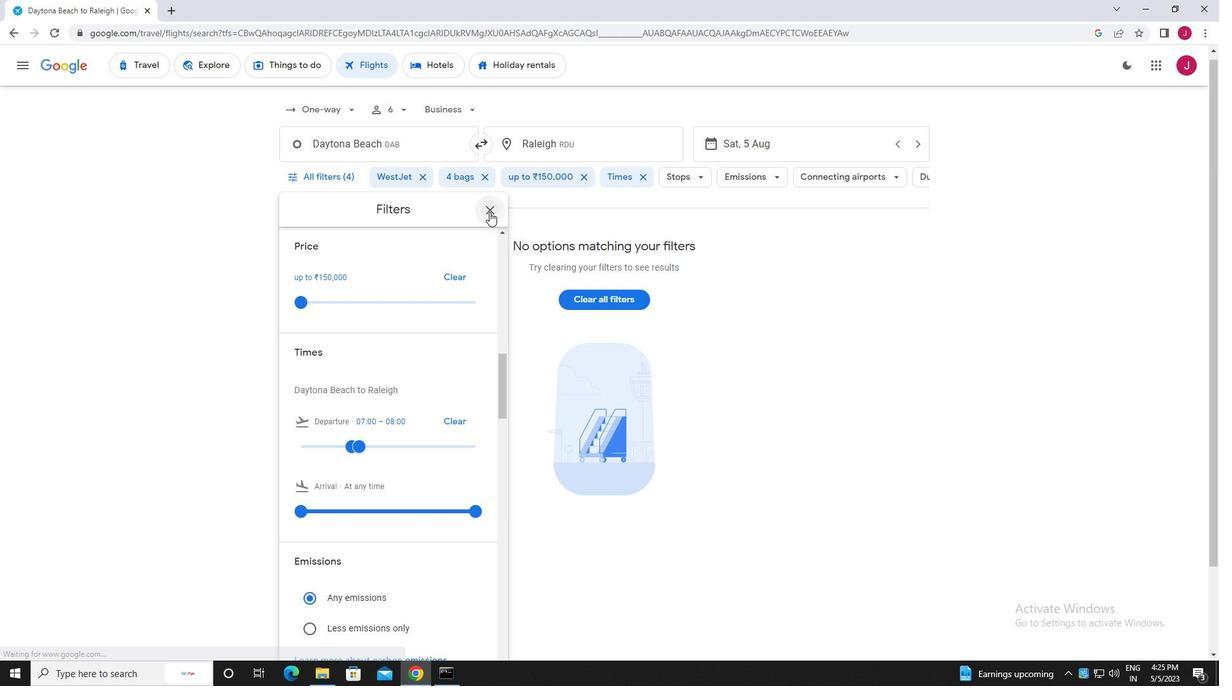 
